 Task: Look for space in Sebes, Romania from 7th July, 2023 to 14th July, 2023 for 1 adult in price range Rs.6000 to Rs.14000. Place can be shared room with 1  bedroom having 1 bed and 1 bathroom. Property type can be house, flat, guest house, hotel. Booking option can be shelf check-in. Required host language is English.
Action: Key pressed <Key.shift>Sebes,<Key.space>
Screenshot: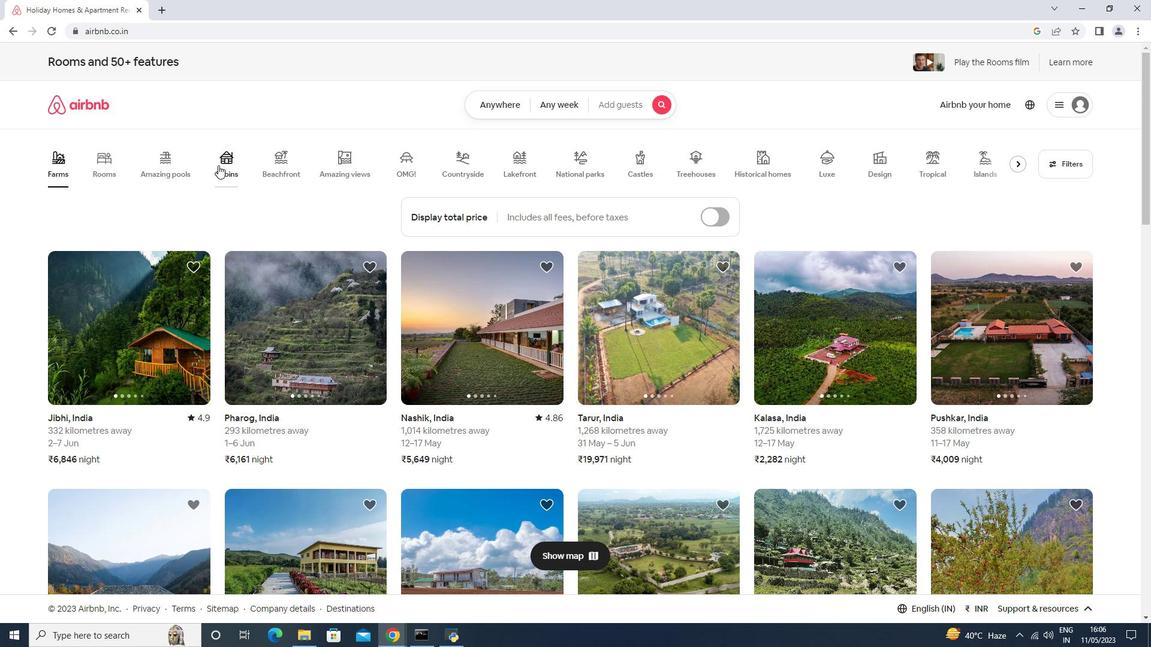 
Action: Mouse moved to (510, 63)
Screenshot: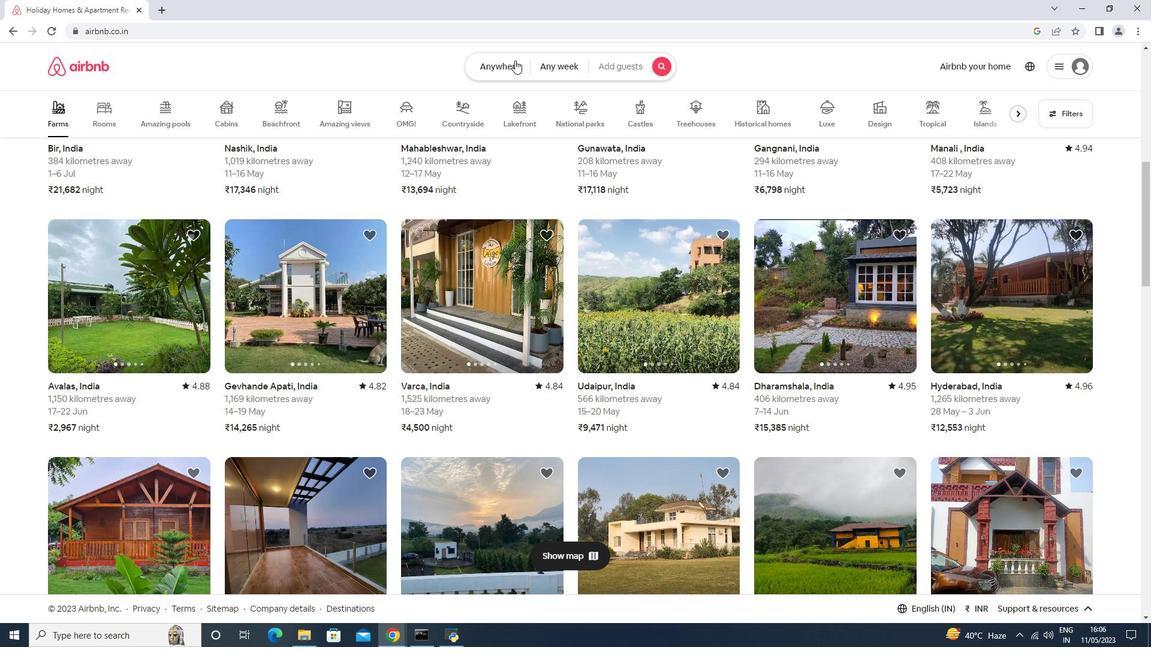 
Action: Mouse pressed left at (510, 63)
Screenshot: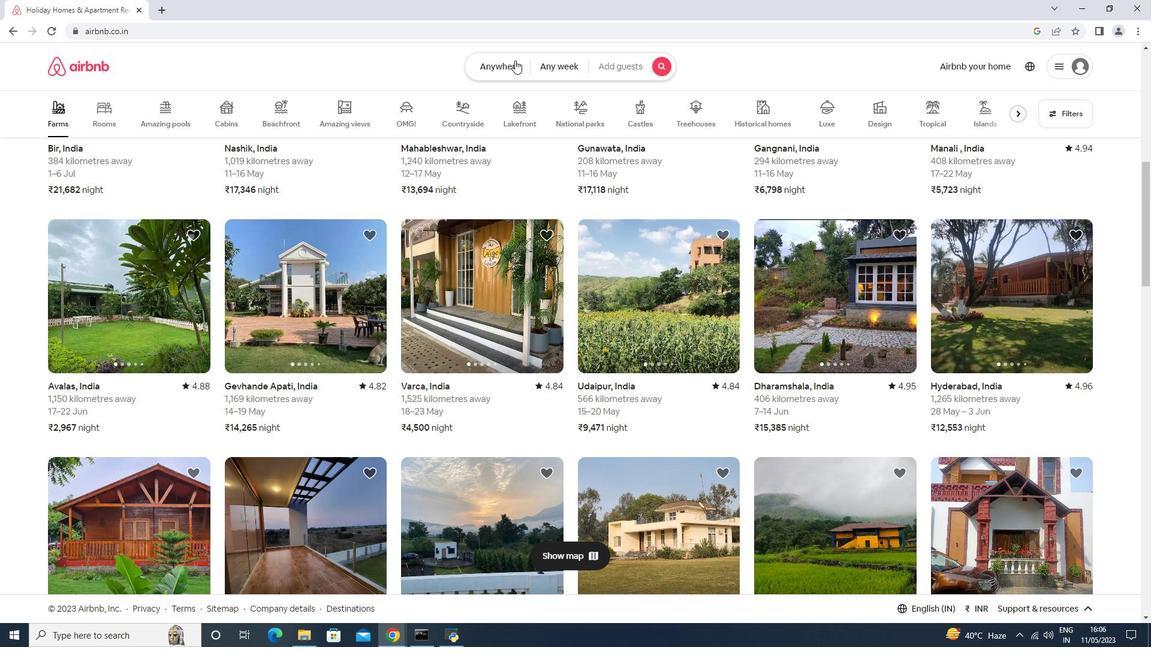 
Action: Mouse moved to (448, 121)
Screenshot: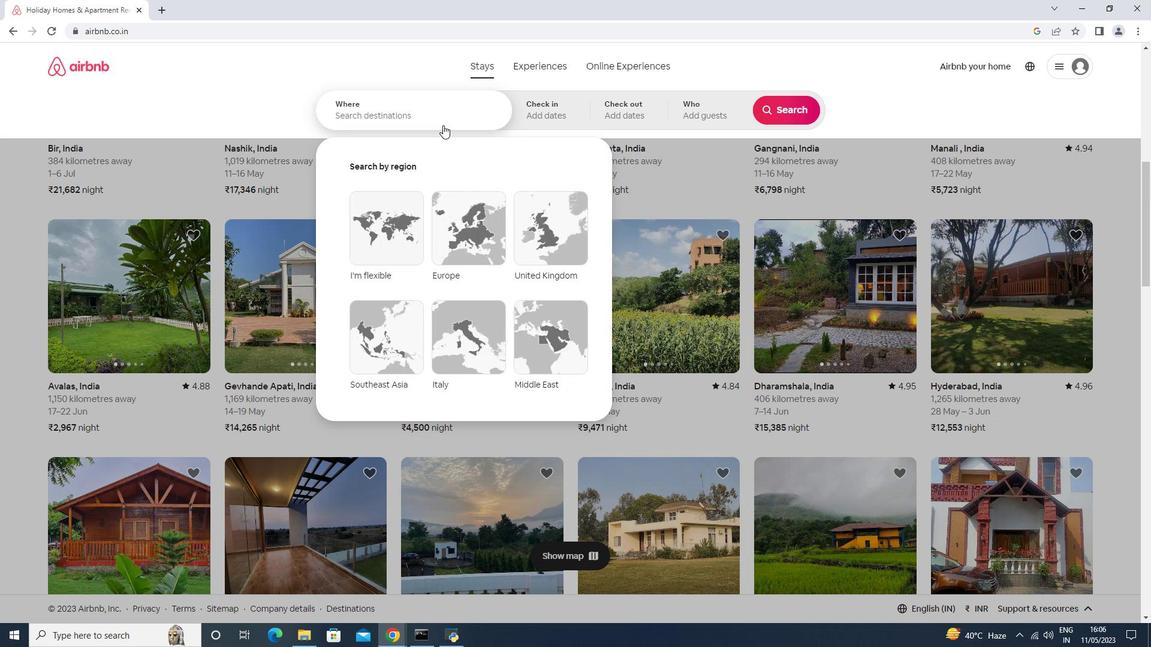 
Action: Key pressed <Key.shift>Sebes,<Key.space><Key.shift>Romania<Key.enter>
Screenshot: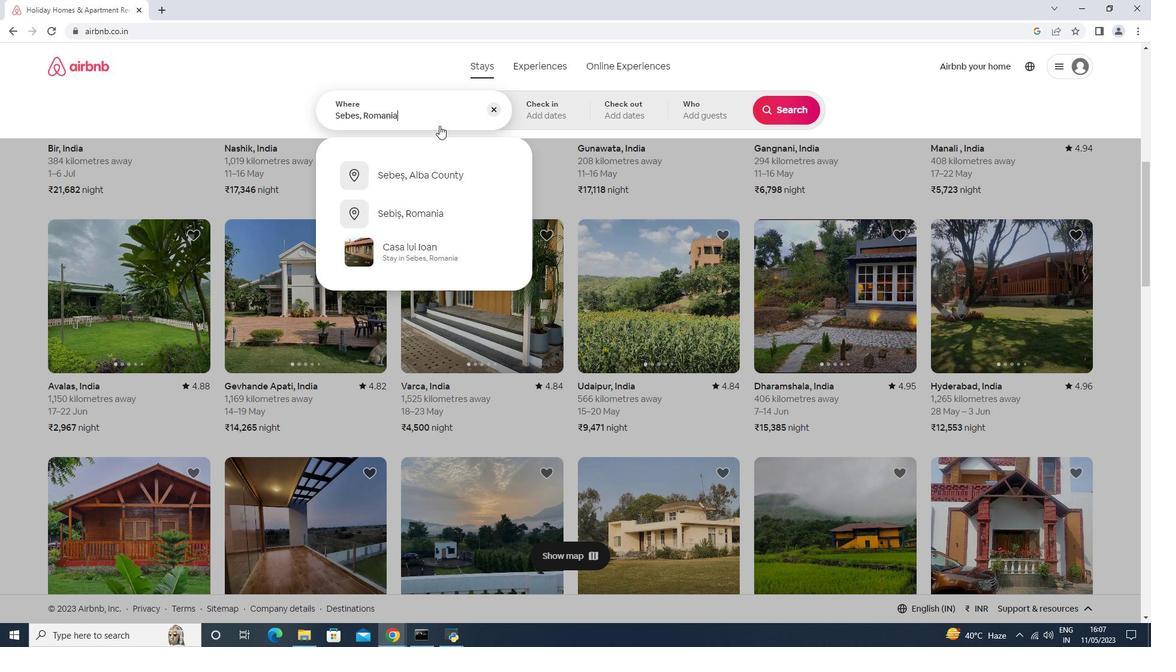 
Action: Mouse moved to (787, 206)
Screenshot: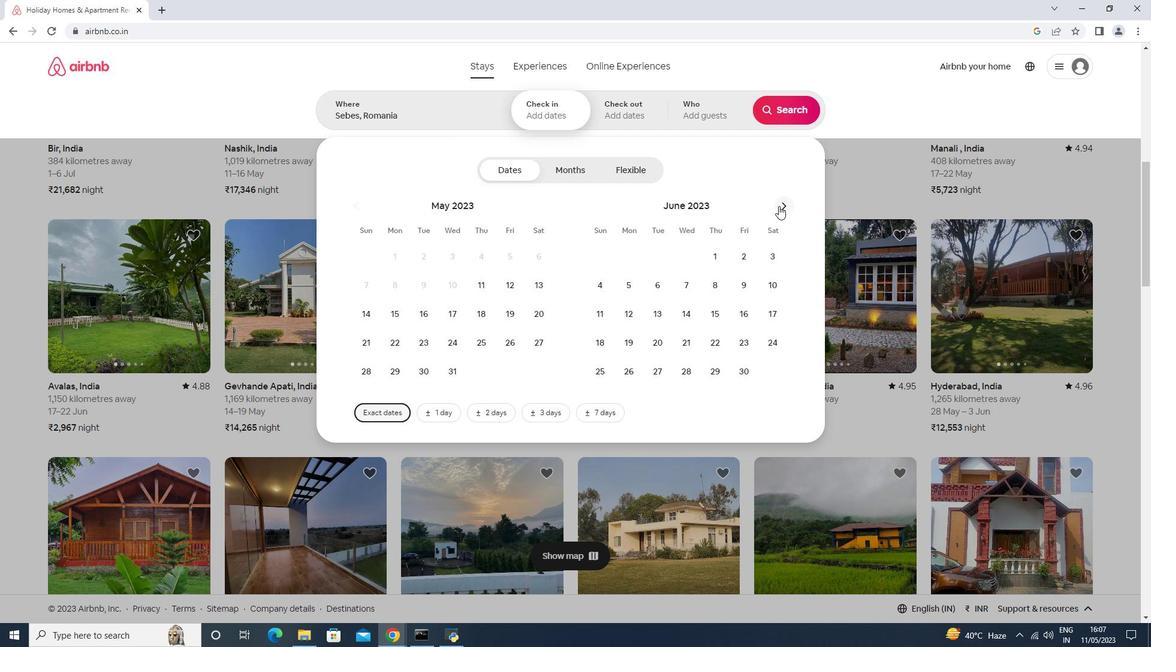 
Action: Mouse pressed left at (787, 206)
Screenshot: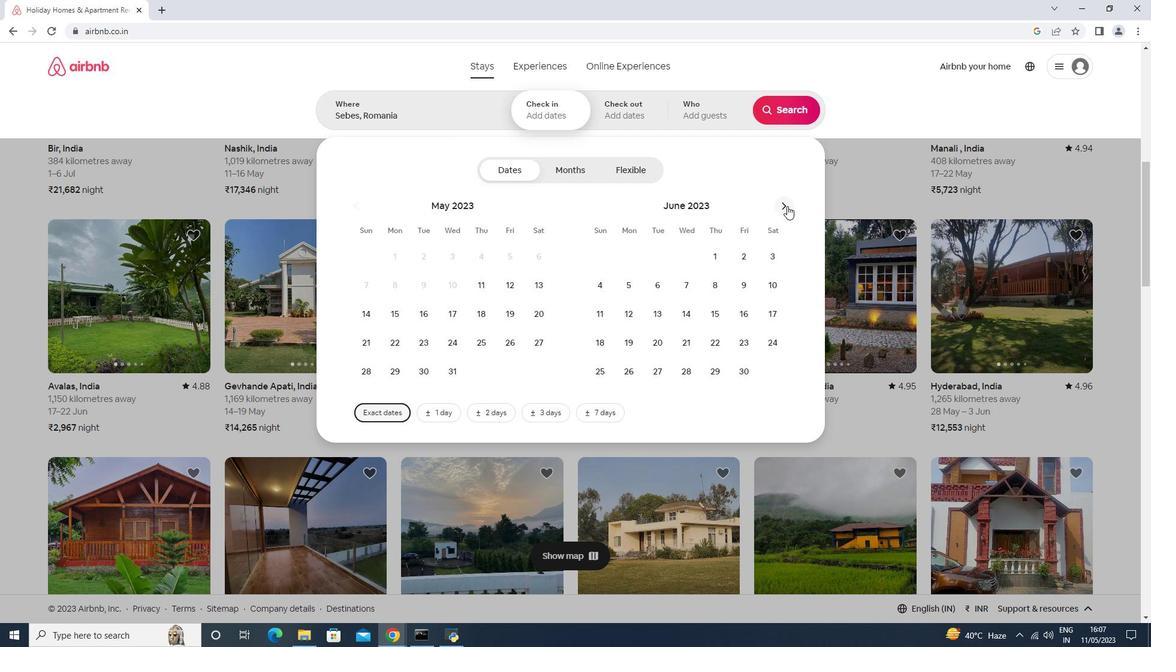 
Action: Mouse moved to (750, 293)
Screenshot: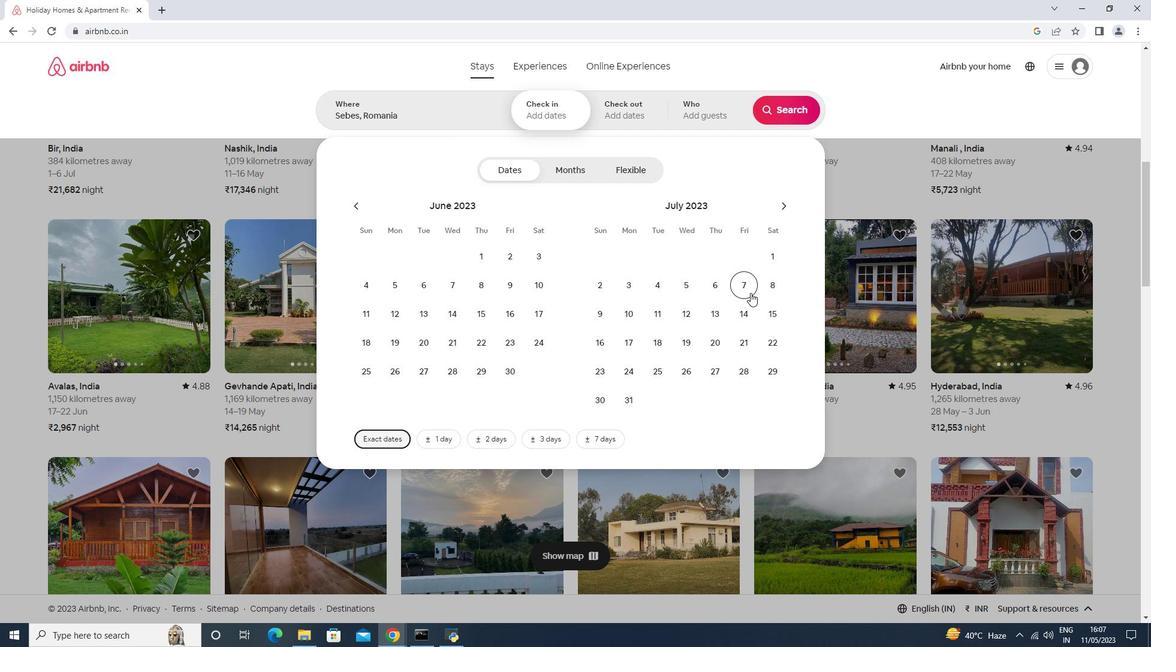 
Action: Mouse pressed left at (750, 293)
Screenshot: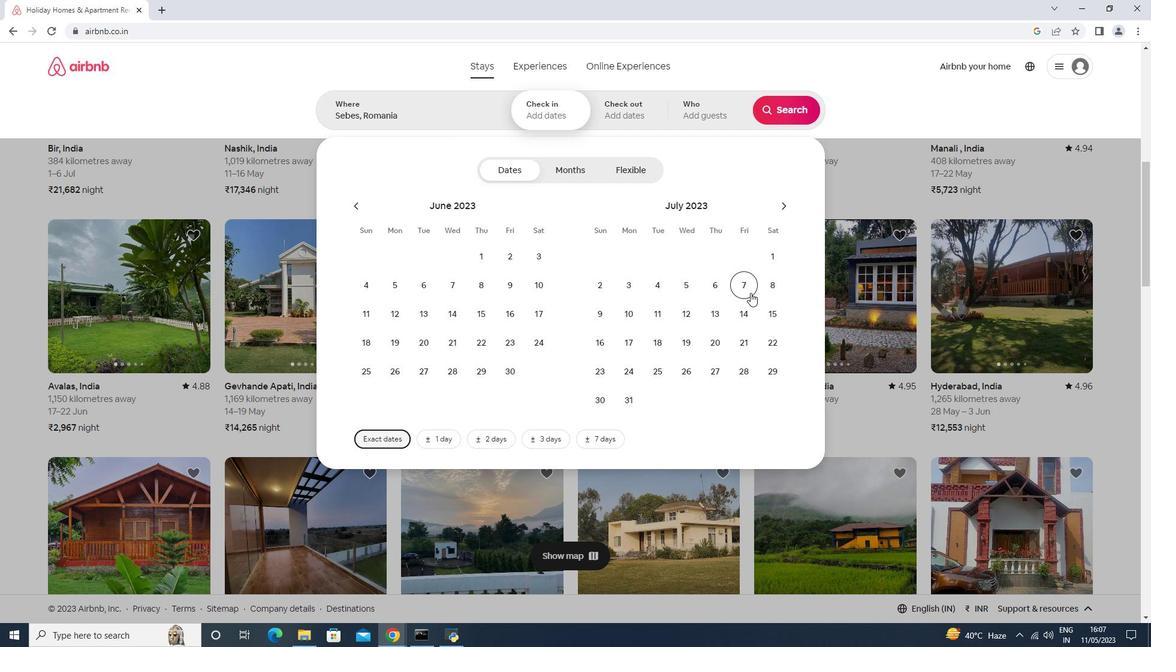 
Action: Mouse moved to (742, 289)
Screenshot: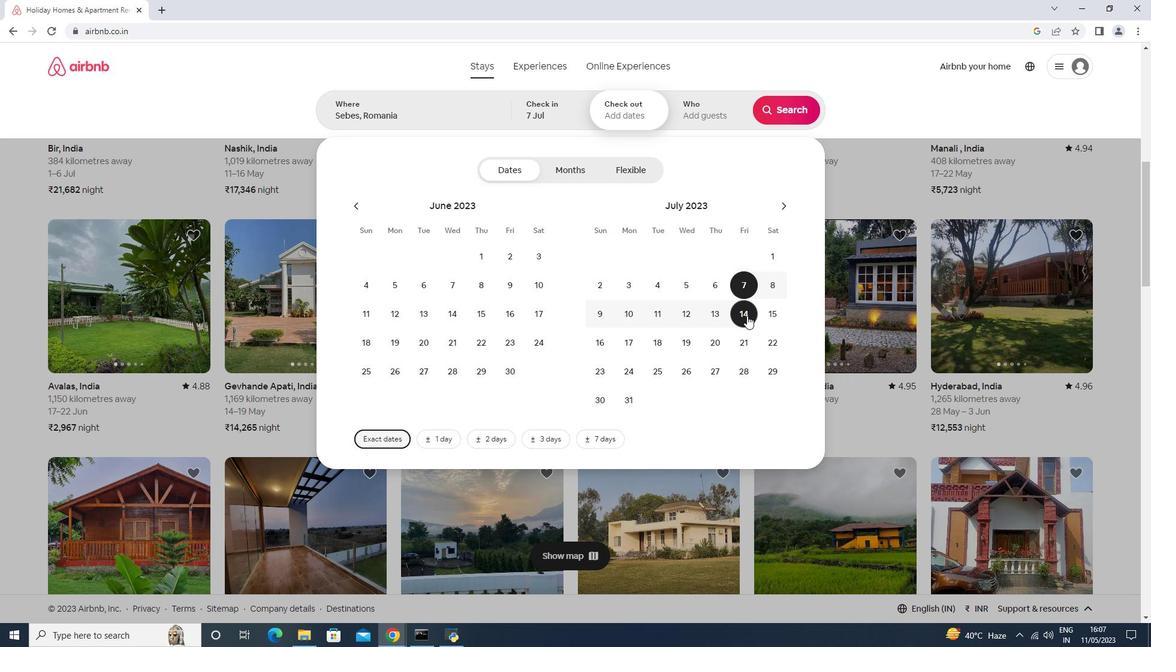 
Action: Mouse pressed left at (745, 316)
Screenshot: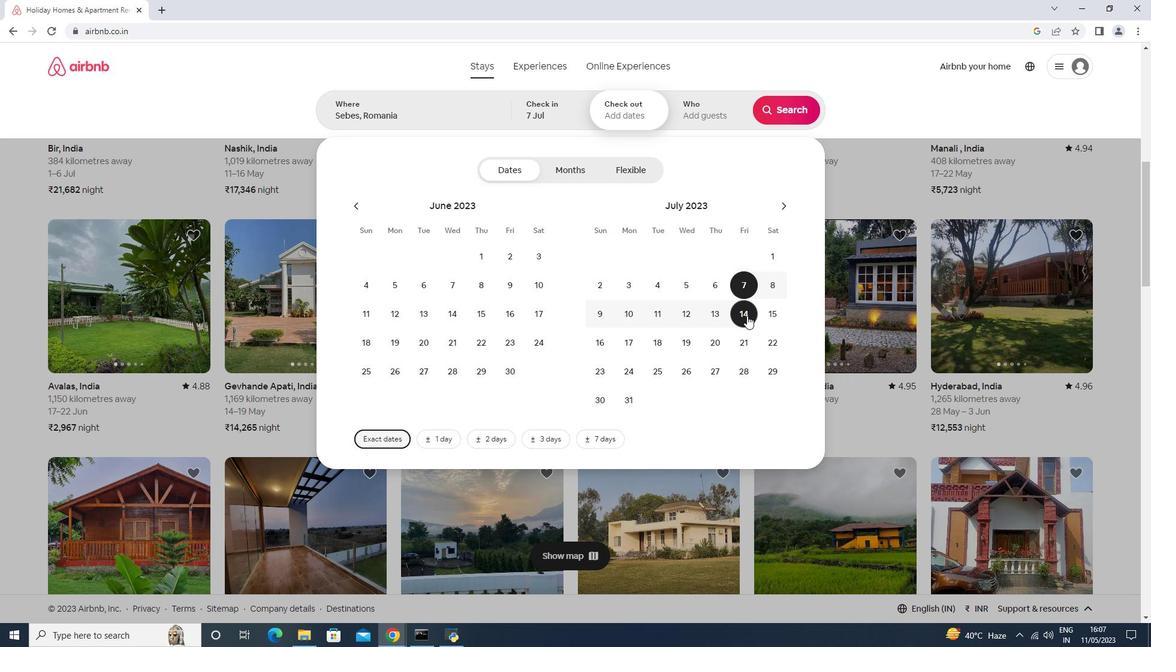 
Action: Mouse moved to (715, 107)
Screenshot: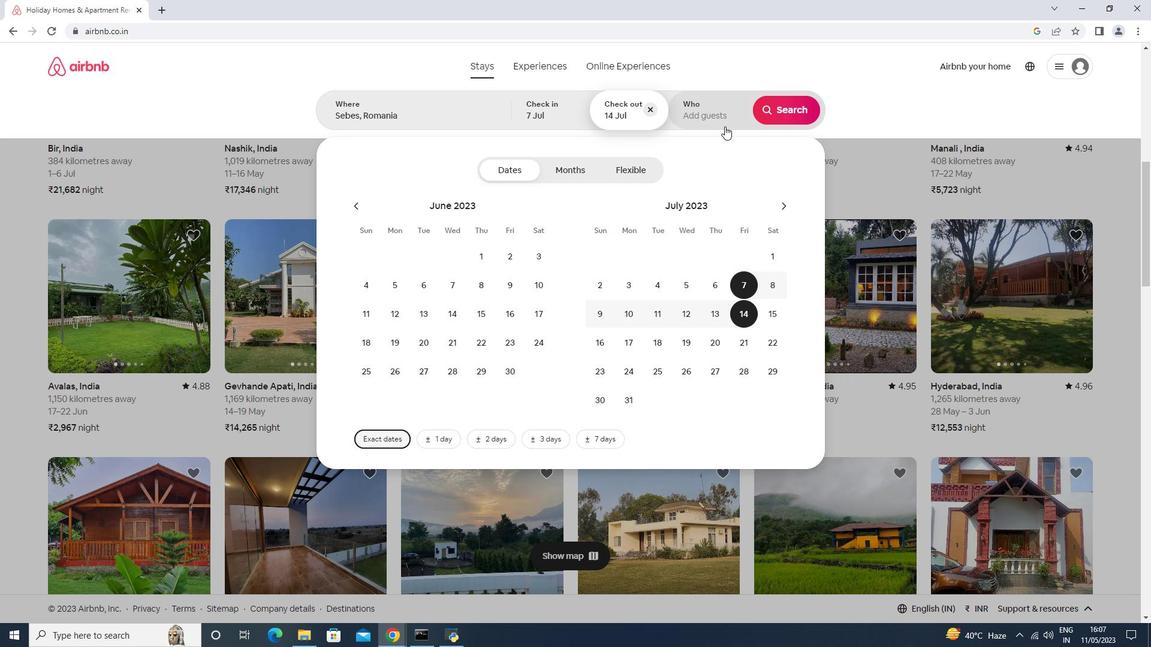 
Action: Mouse pressed left at (715, 107)
Screenshot: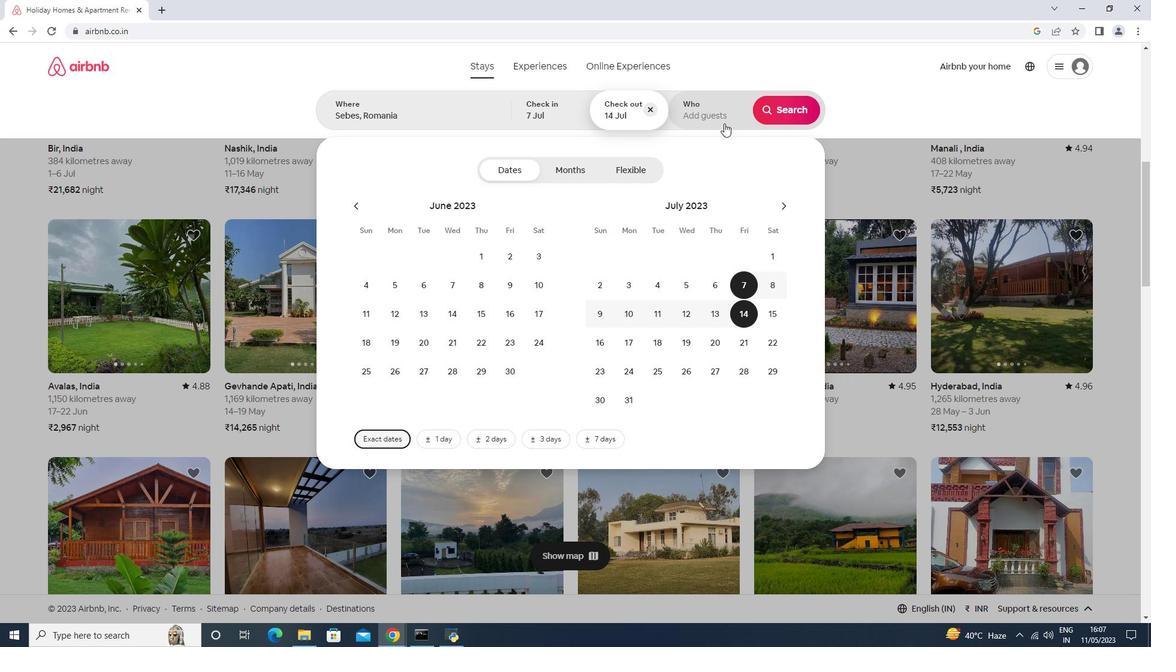 
Action: Mouse moved to (796, 179)
Screenshot: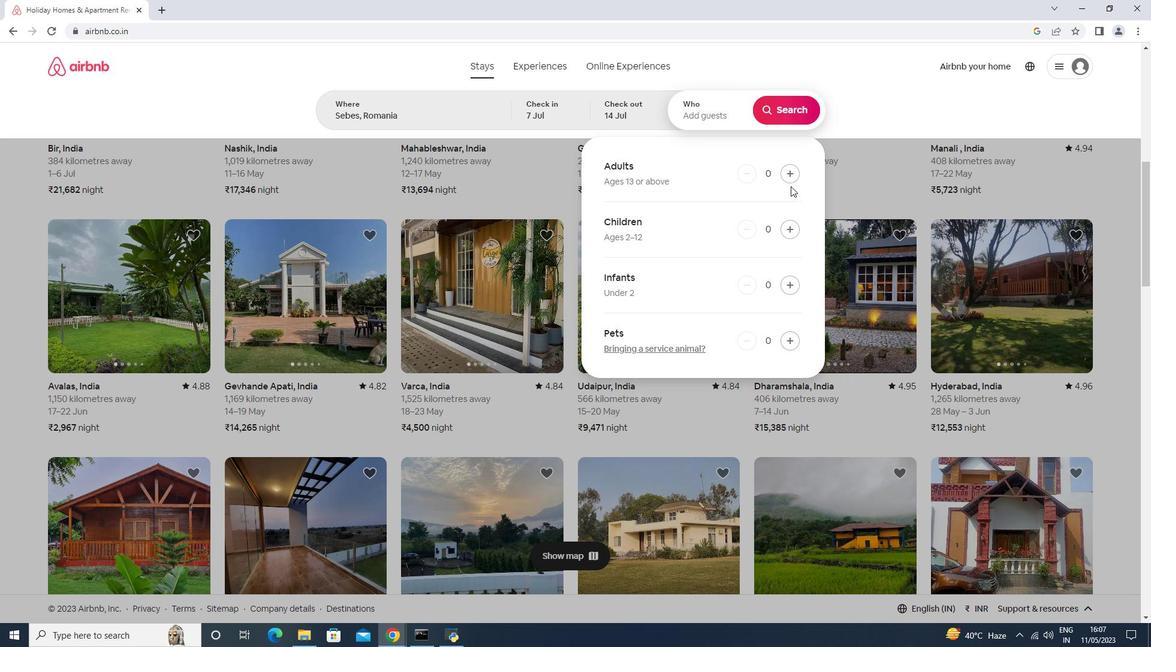 
Action: Mouse pressed left at (796, 179)
Screenshot: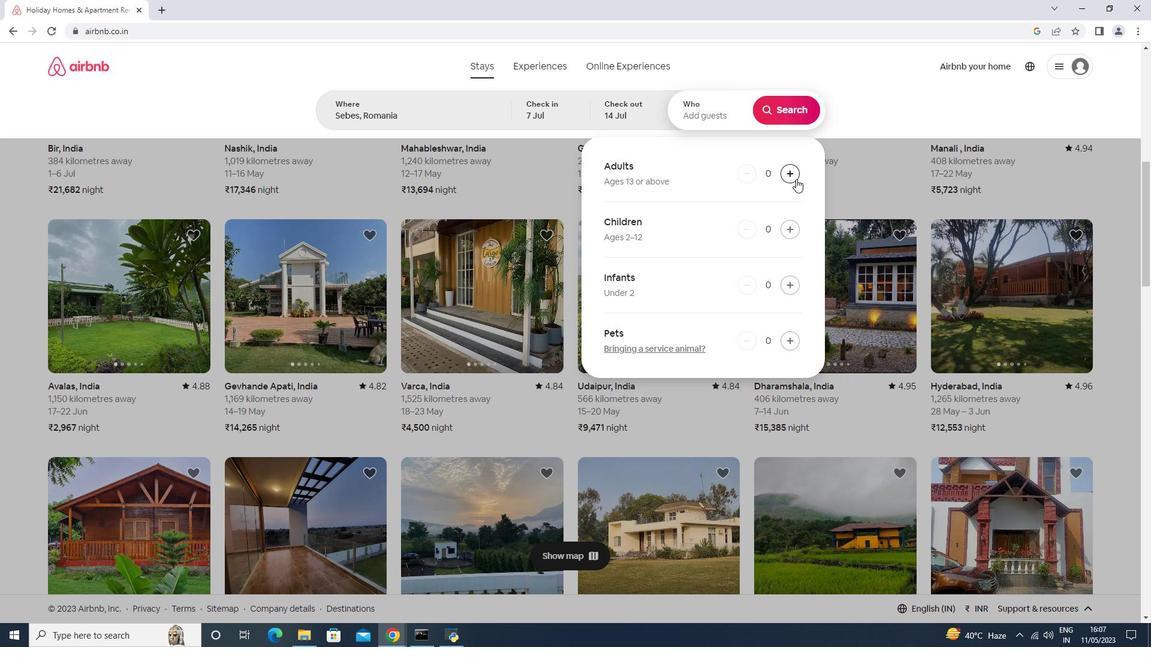 
Action: Mouse moved to (792, 100)
Screenshot: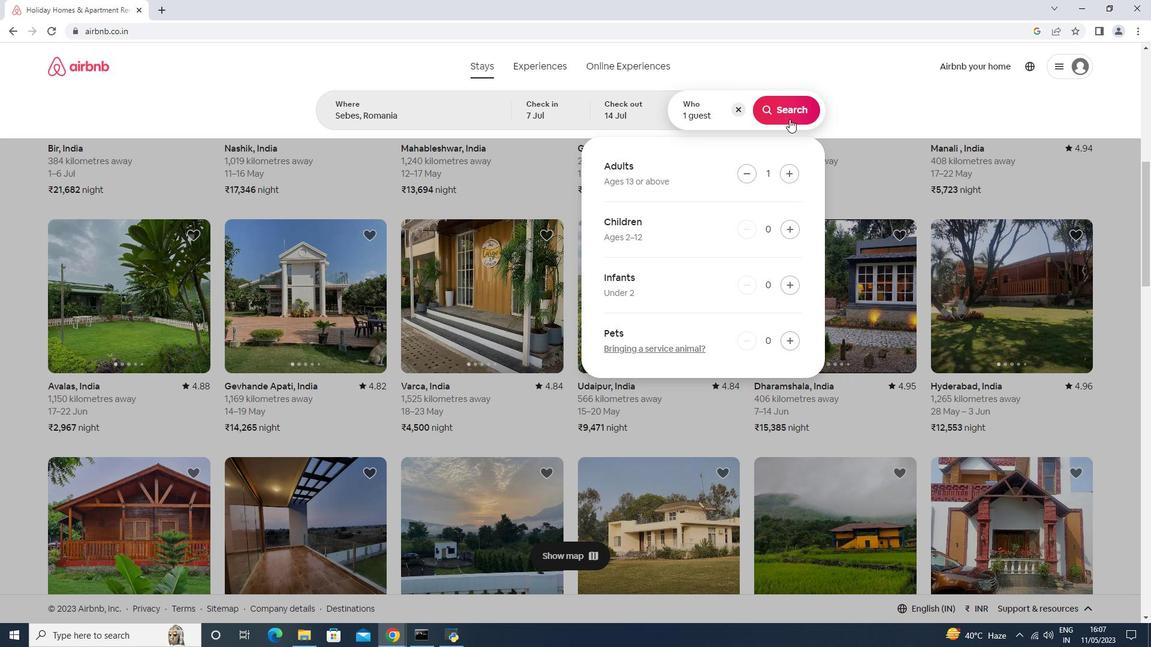 
Action: Mouse pressed left at (792, 100)
Screenshot: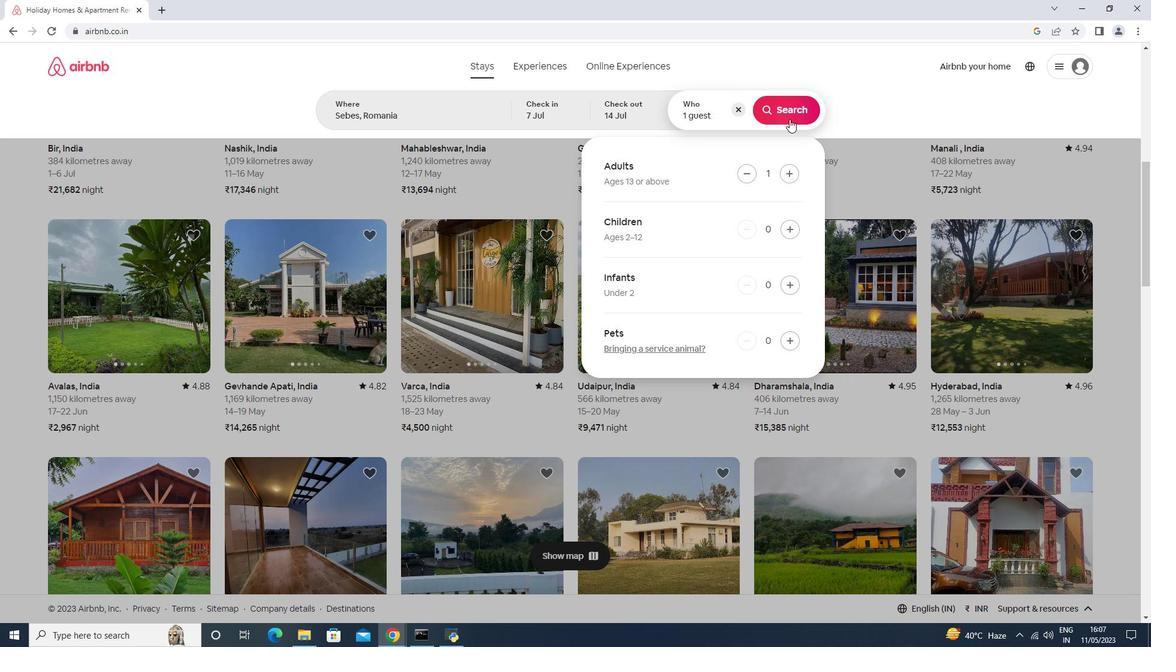
Action: Mouse moved to (1093, 116)
Screenshot: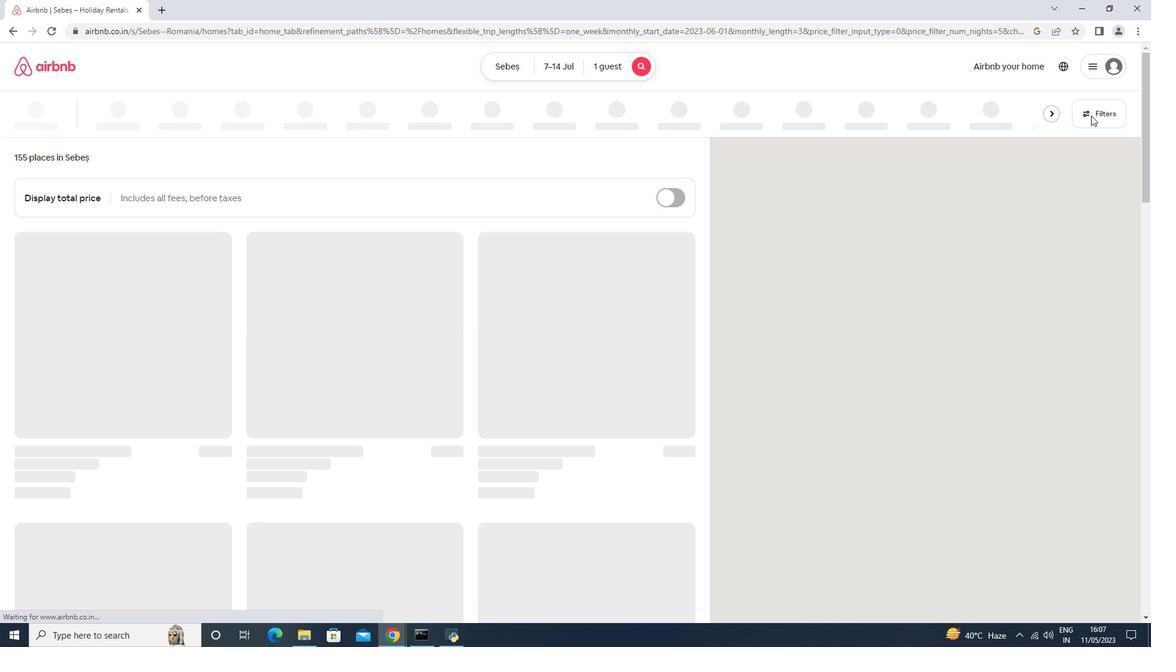 
Action: Mouse pressed left at (1093, 116)
Screenshot: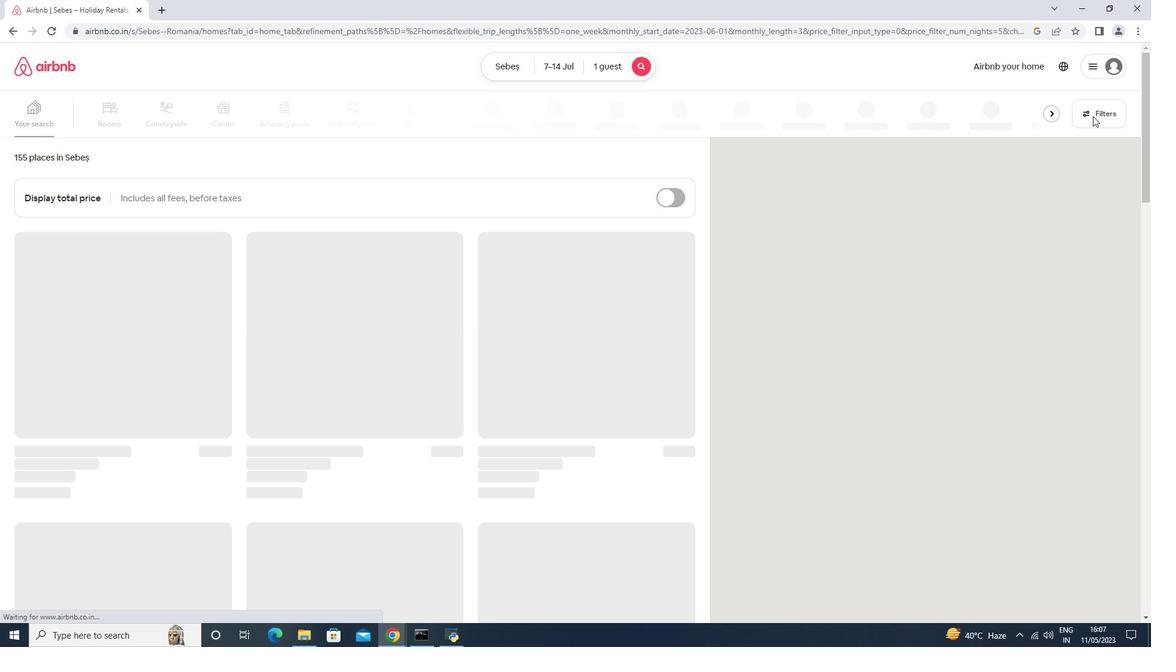 
Action: Mouse moved to (523, 413)
Screenshot: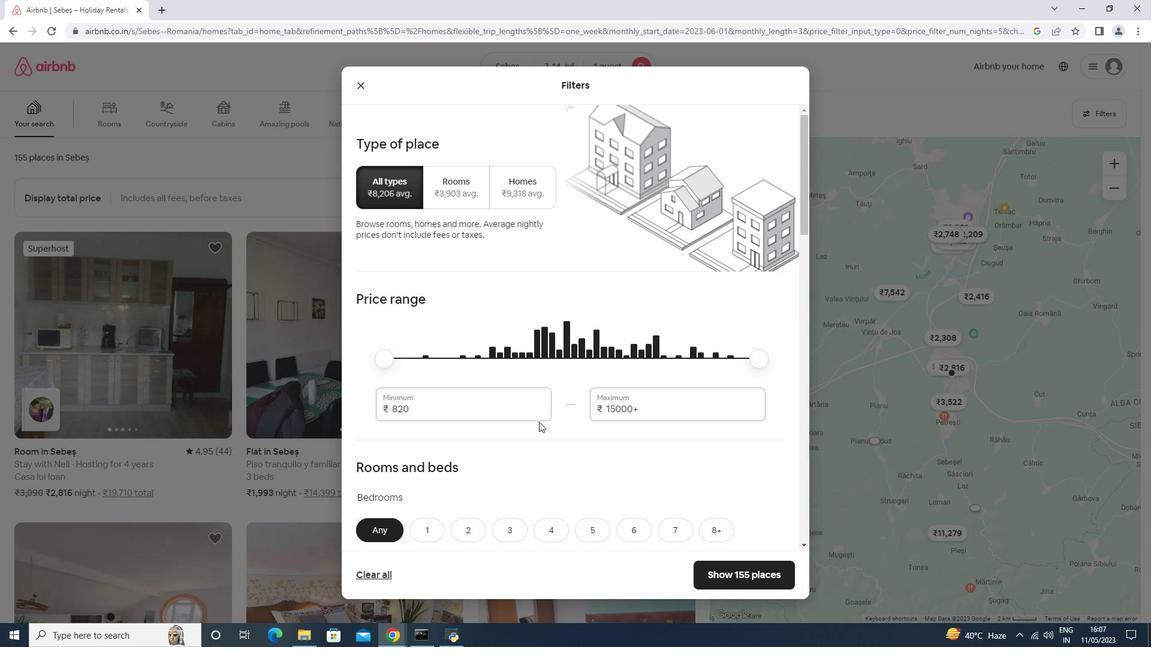 
Action: Mouse pressed left at (523, 413)
Screenshot: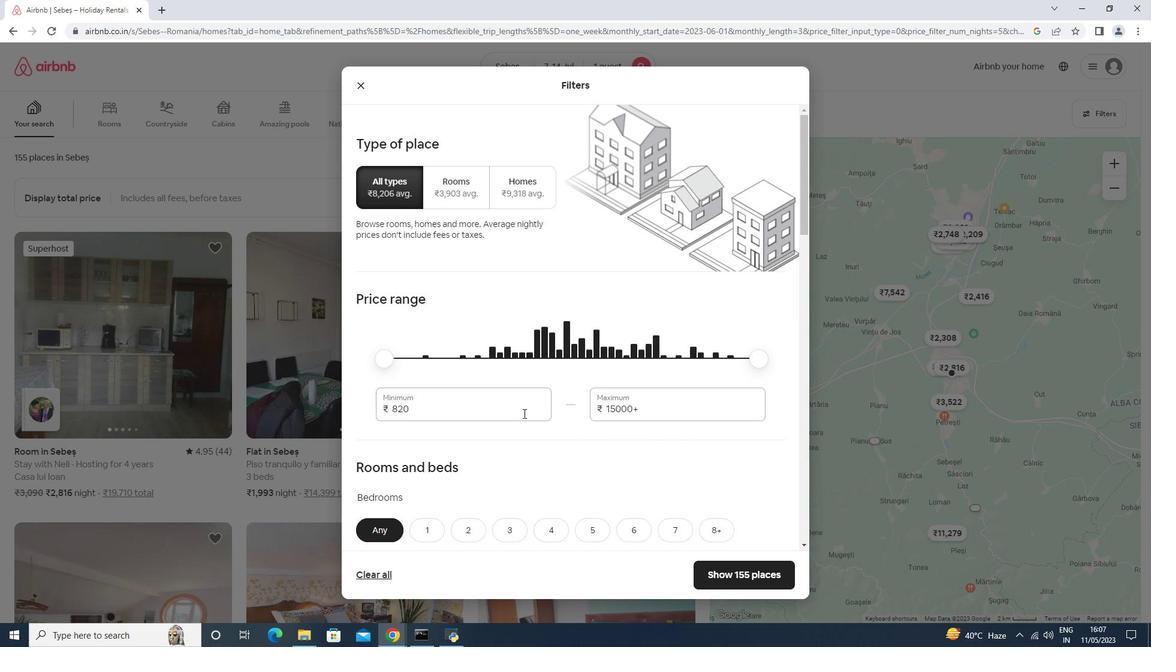 
Action: Mouse pressed left at (523, 413)
Screenshot: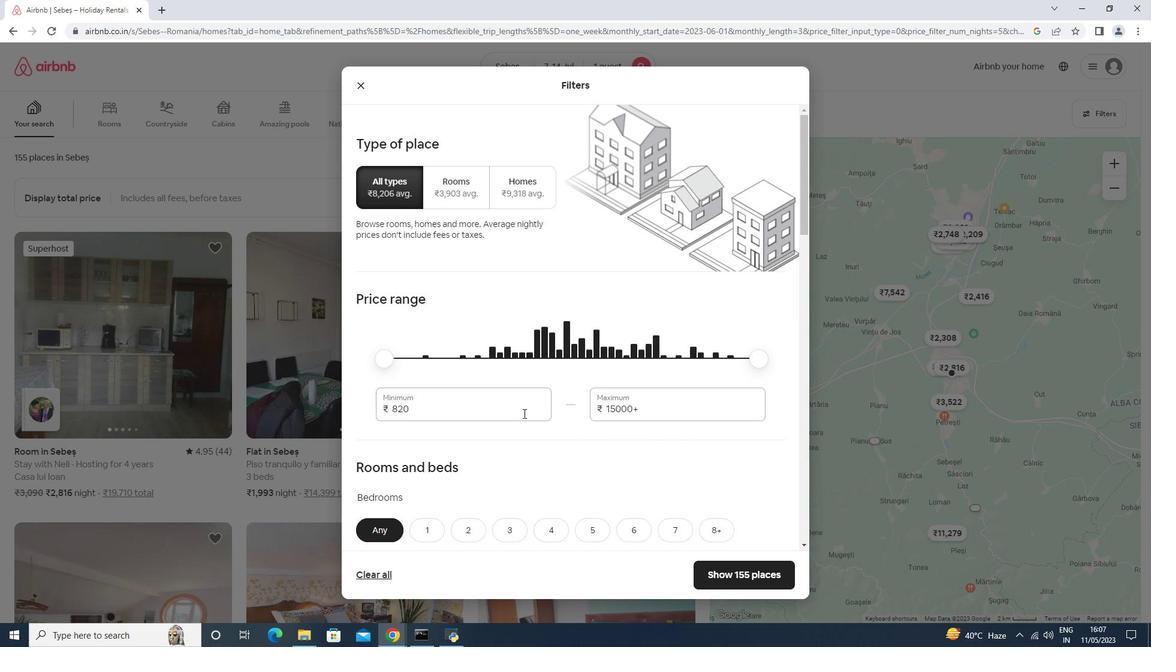 
Action: Mouse moved to (523, 413)
Screenshot: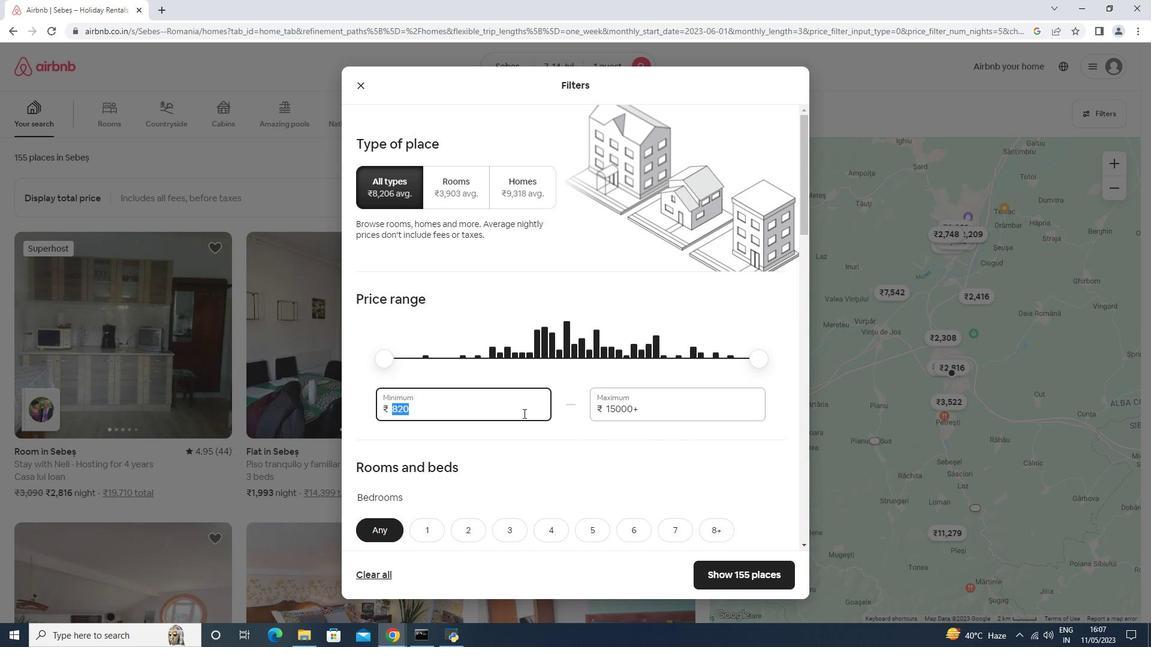 
Action: Key pressed 1<Key.backspace>6000<Key.tab>14000
Screenshot: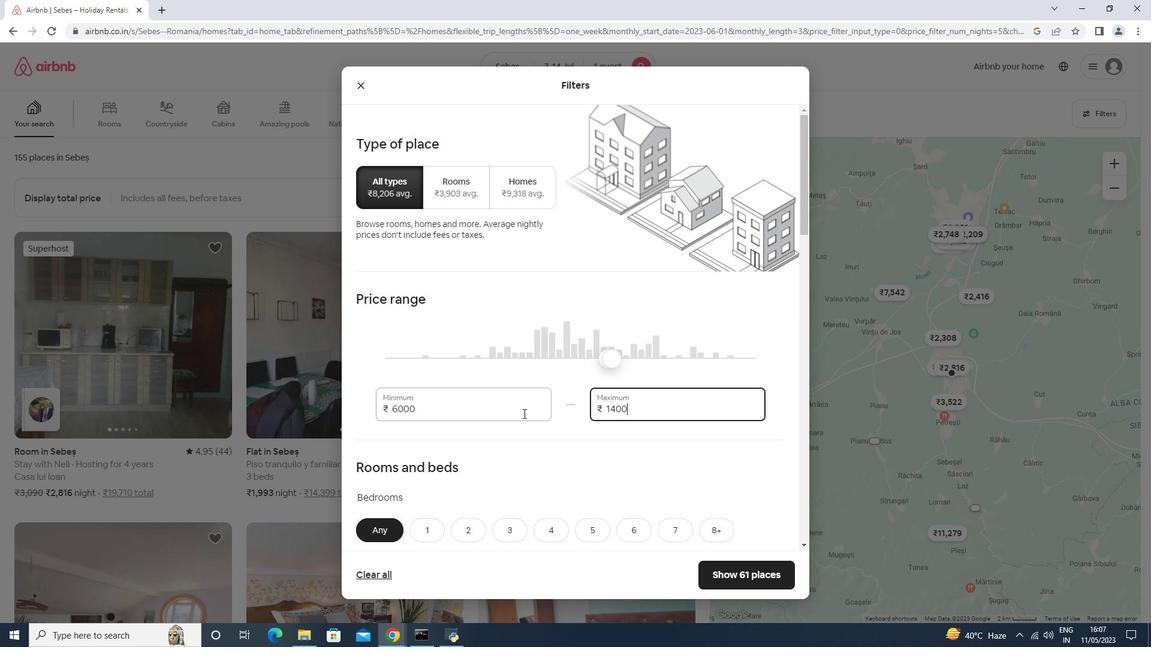 
Action: Mouse moved to (533, 406)
Screenshot: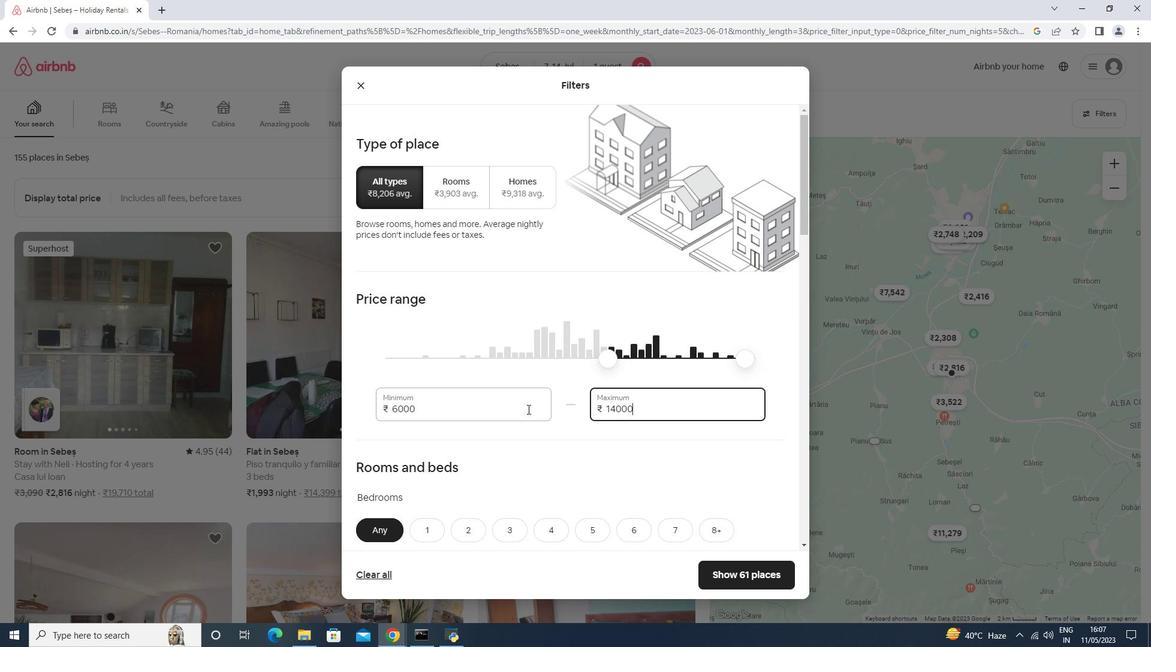 
Action: Mouse scrolled (533, 405) with delta (0, 0)
Screenshot: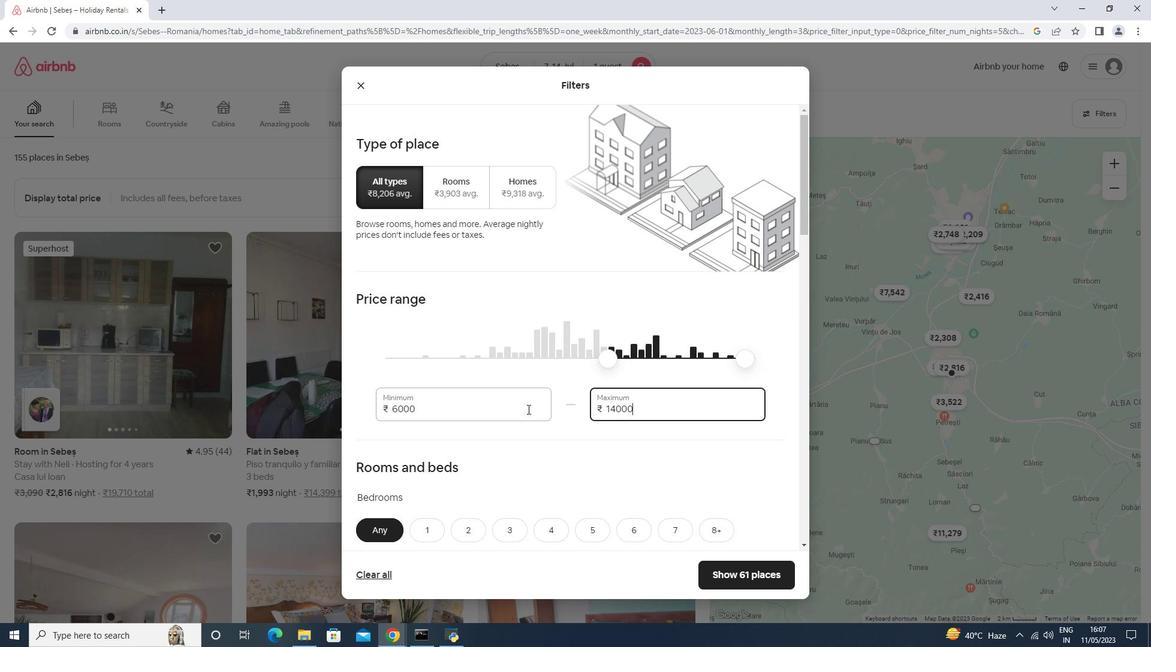 
Action: Mouse scrolled (533, 405) with delta (0, 0)
Screenshot: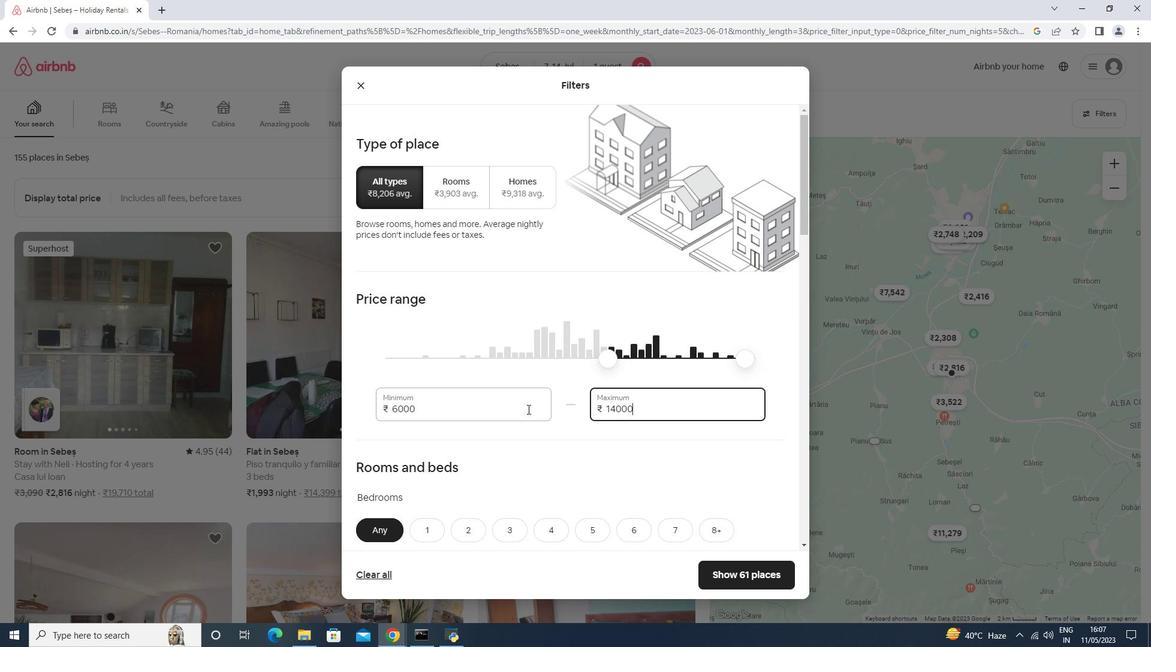 
Action: Mouse scrolled (533, 405) with delta (0, 0)
Screenshot: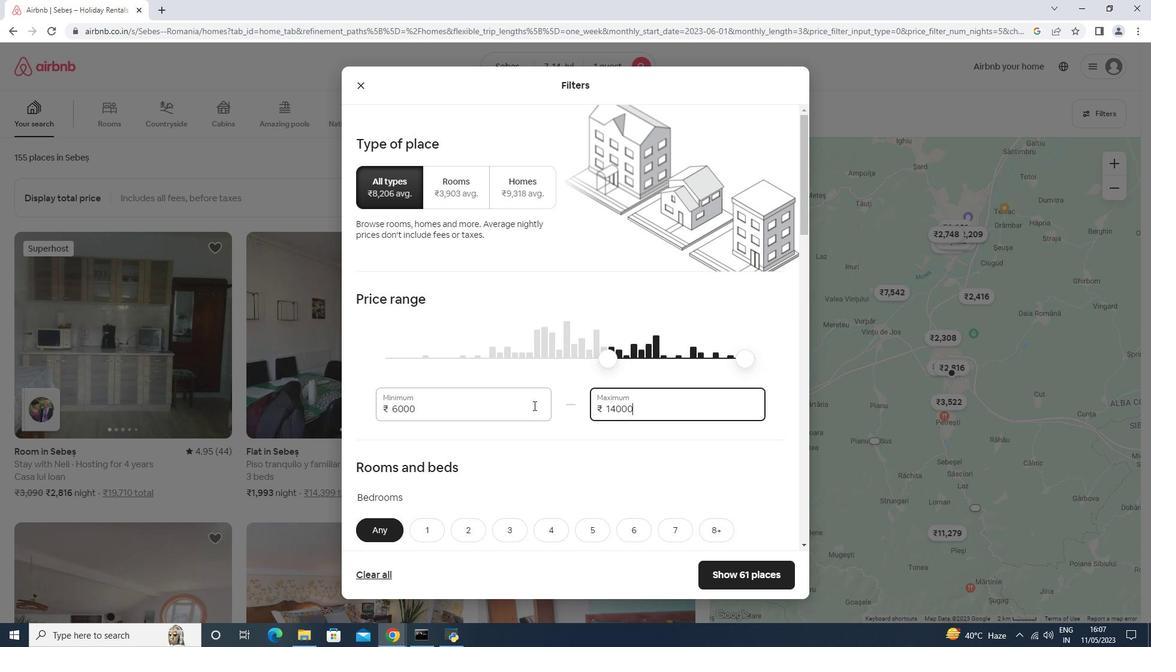 
Action: Mouse scrolled (533, 405) with delta (0, 0)
Screenshot: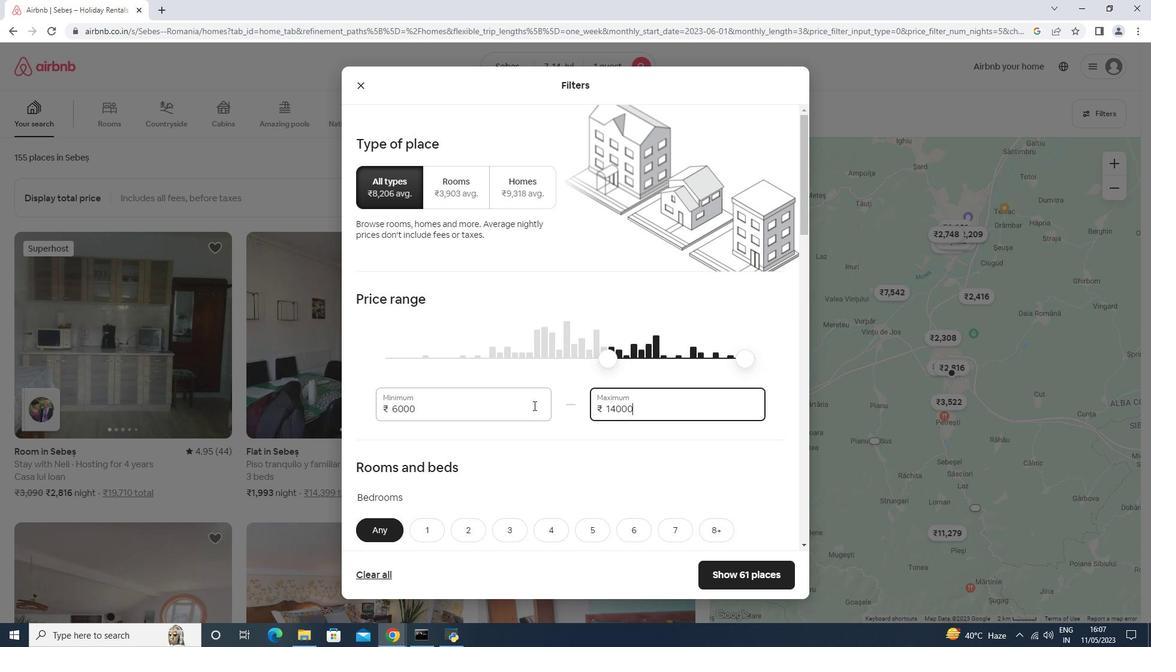 
Action: Mouse scrolled (533, 405) with delta (0, 0)
Screenshot: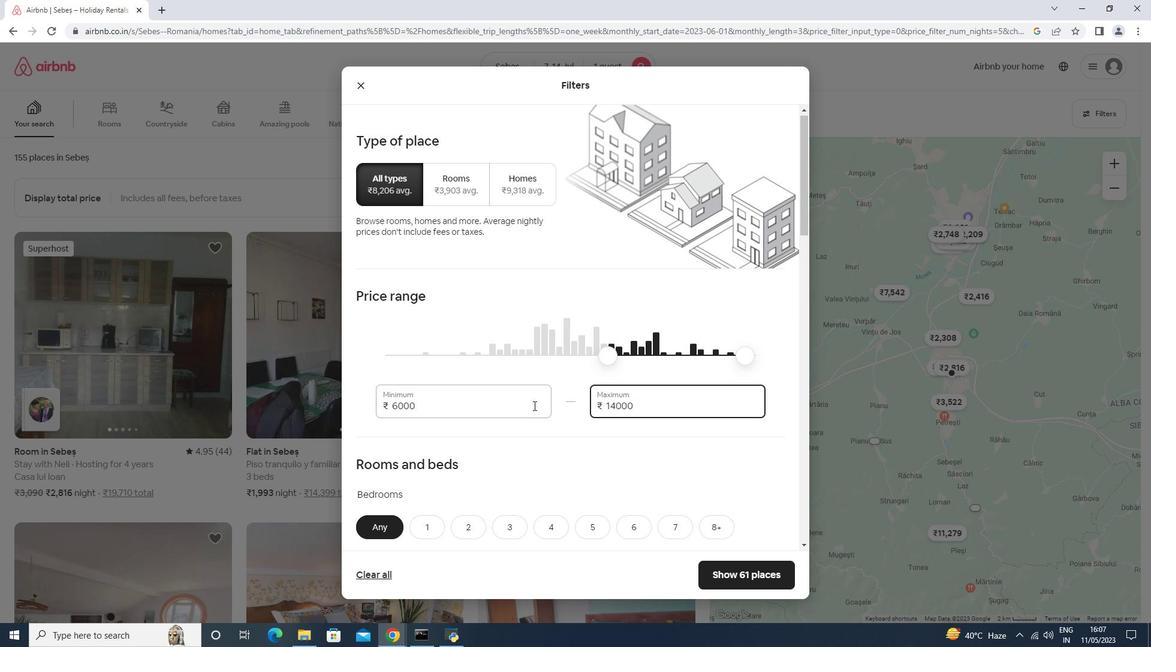 
Action: Mouse scrolled (533, 405) with delta (0, 0)
Screenshot: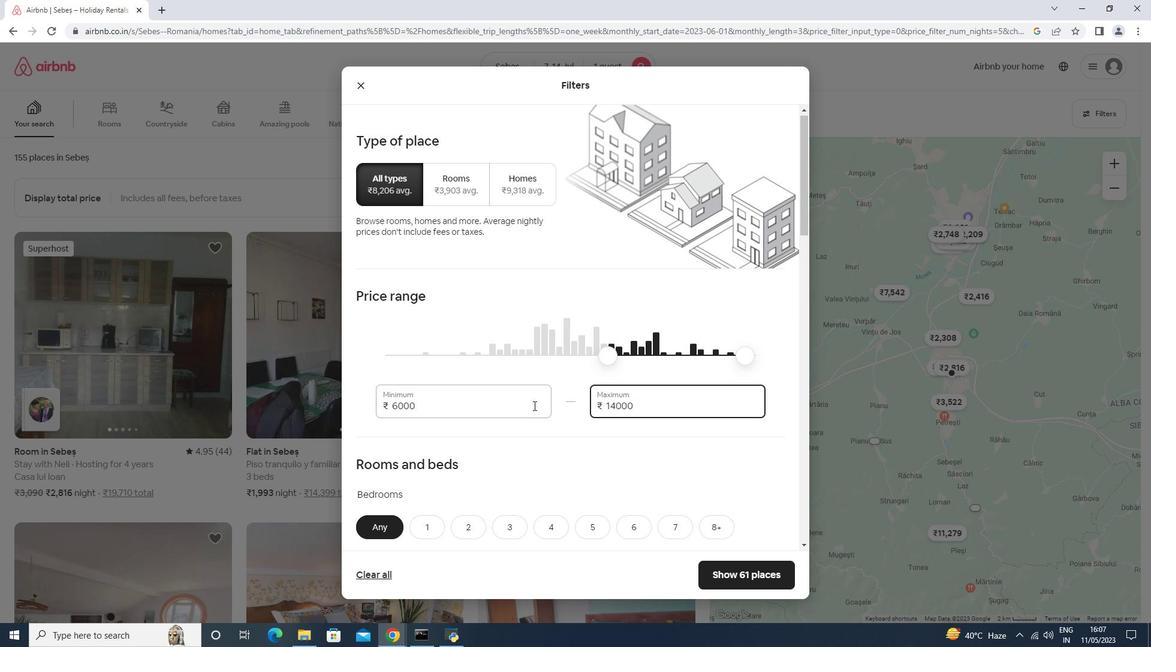 
Action: Mouse moved to (694, 412)
Screenshot: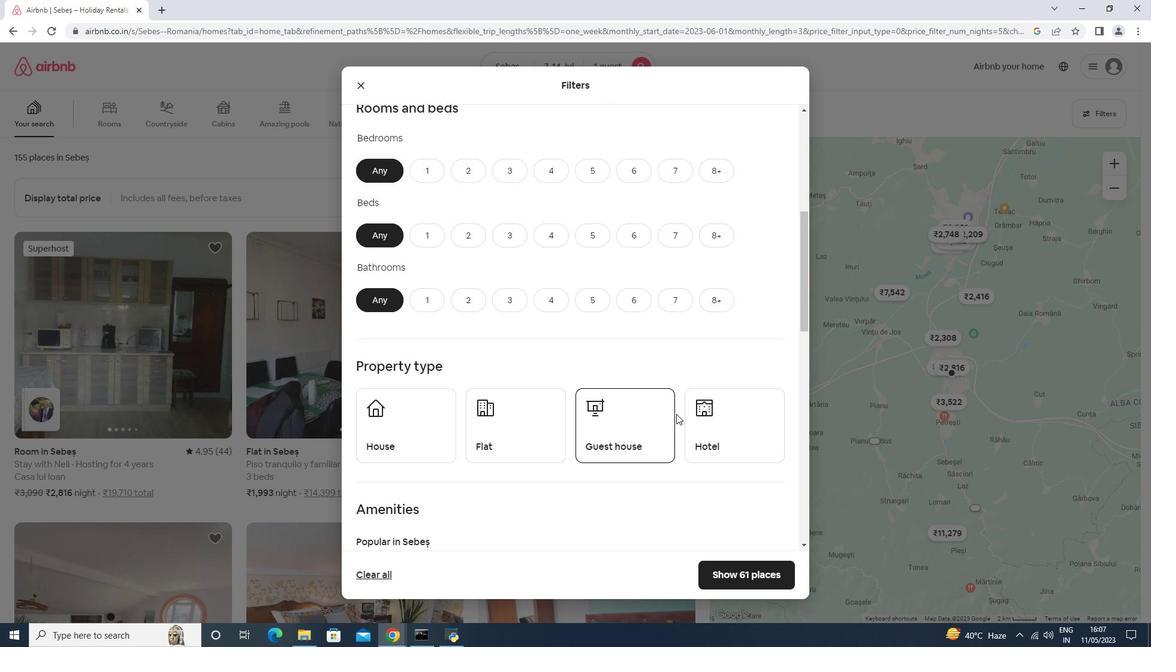 
Action: Mouse pressed left at (694, 412)
Screenshot: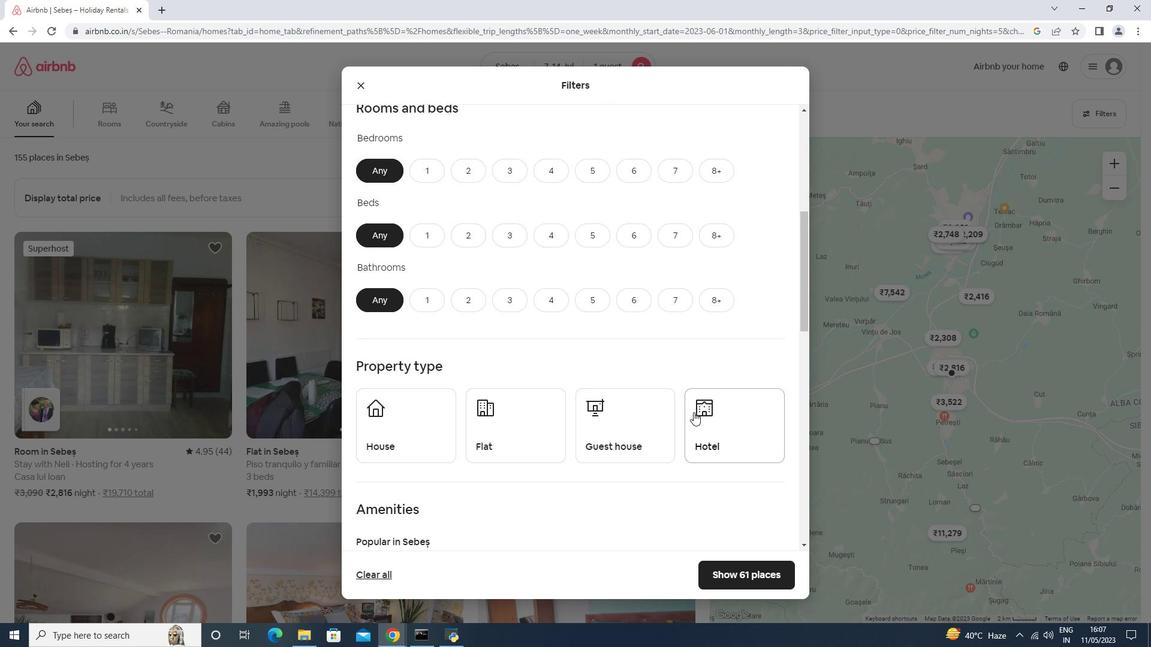 
Action: Mouse moved to (616, 445)
Screenshot: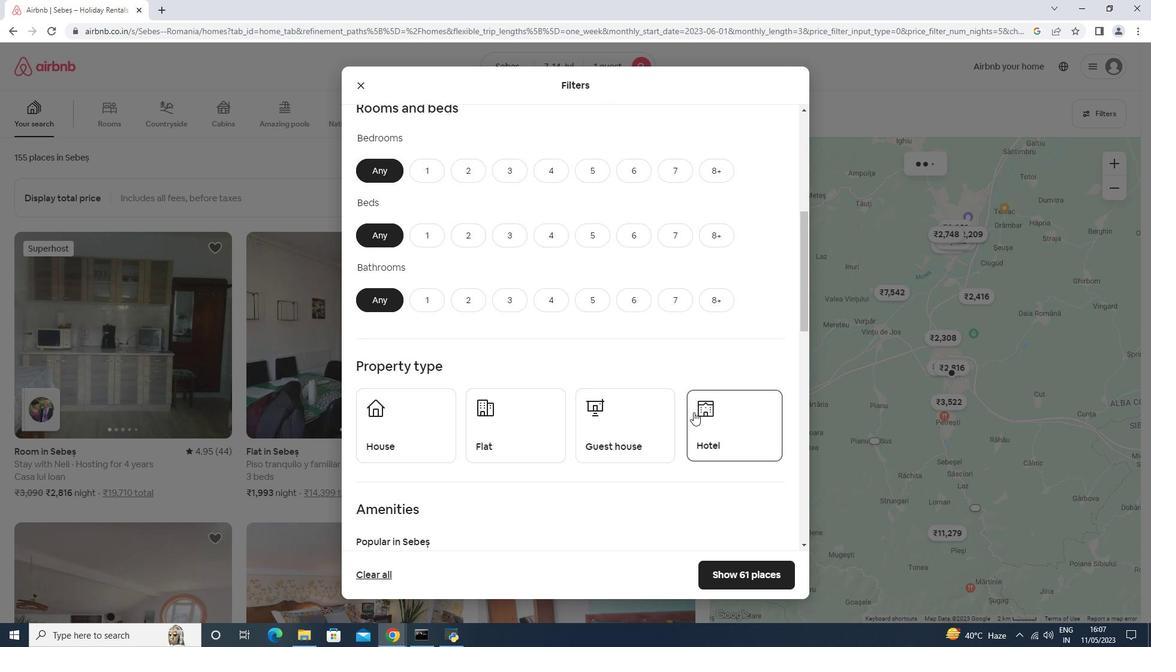 
Action: Mouse pressed left at (616, 445)
Screenshot: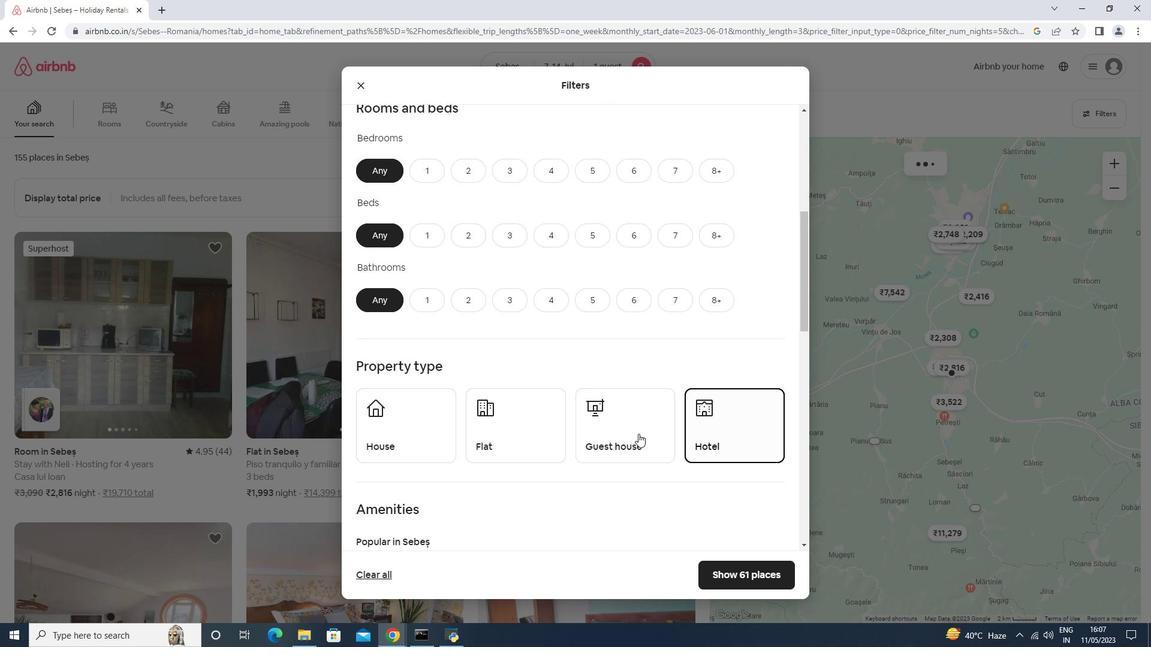 
Action: Mouse moved to (535, 448)
Screenshot: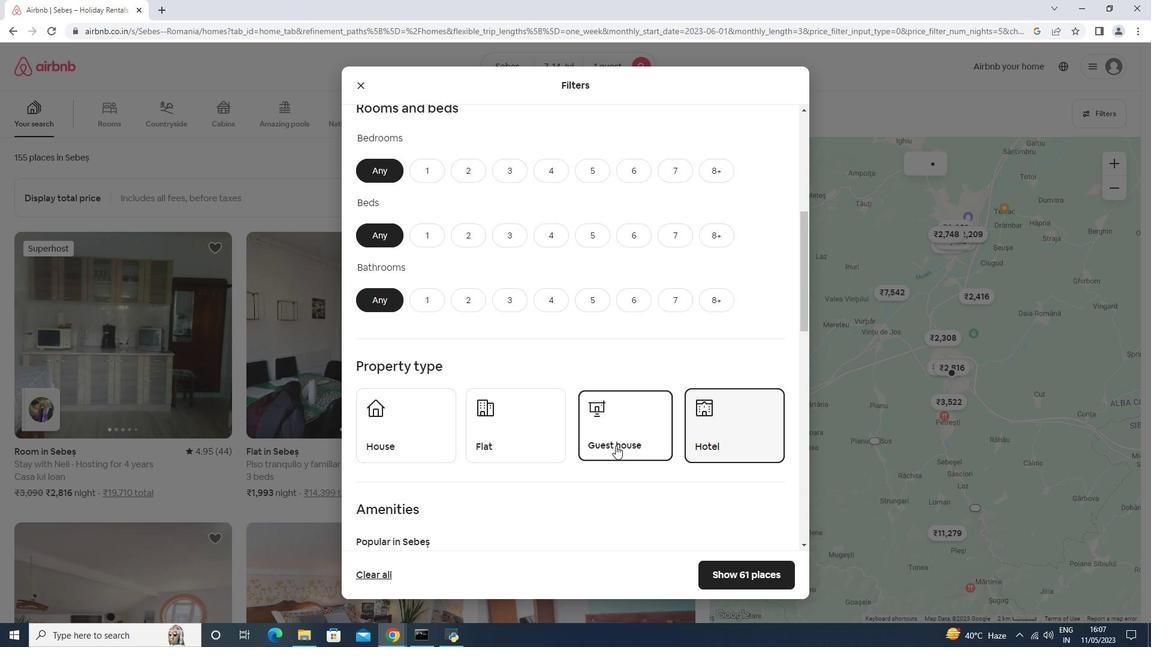 
Action: Mouse pressed left at (535, 448)
Screenshot: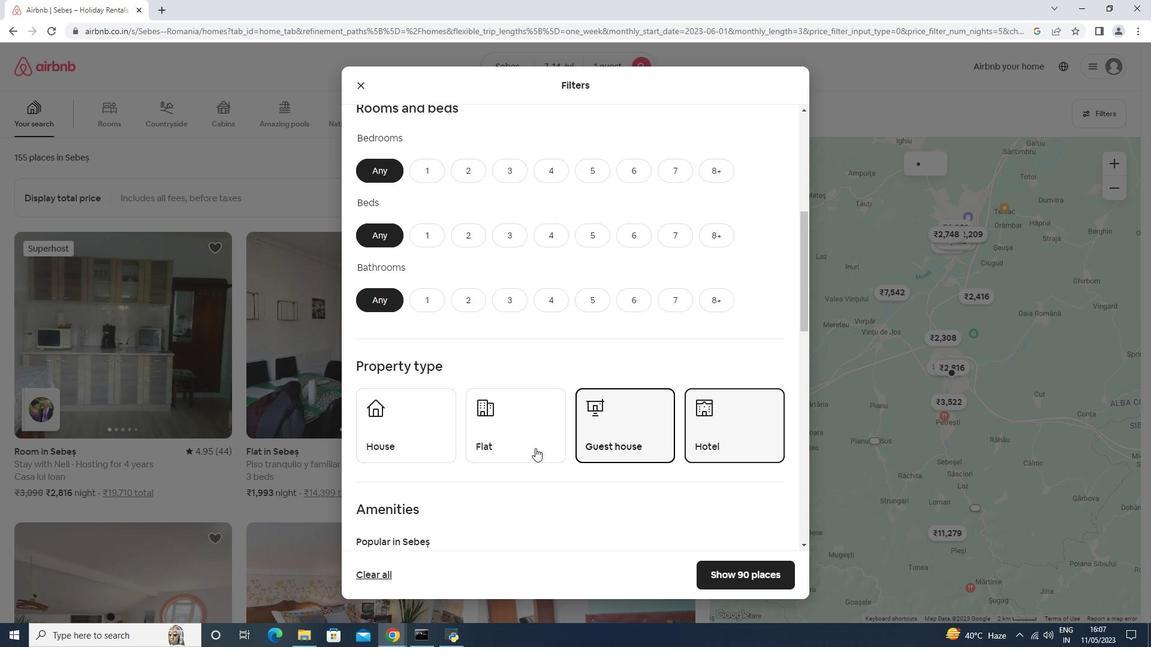 
Action: Mouse moved to (445, 439)
Screenshot: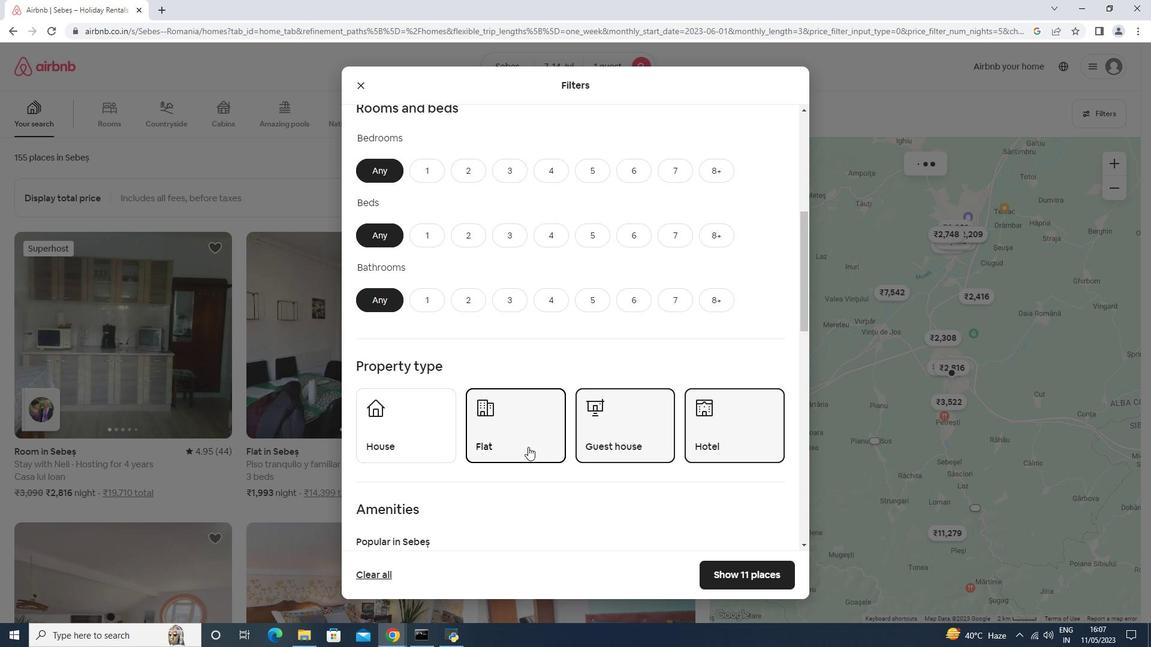 
Action: Mouse pressed left at (445, 439)
Screenshot: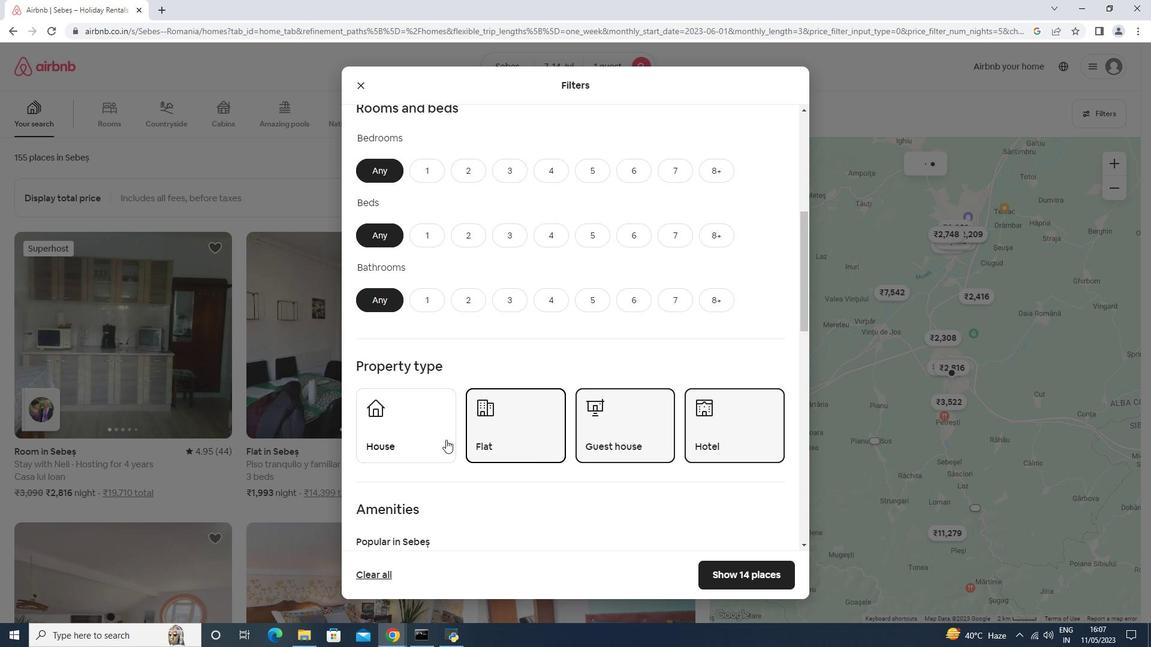 
Action: Mouse moved to (445, 437)
Screenshot: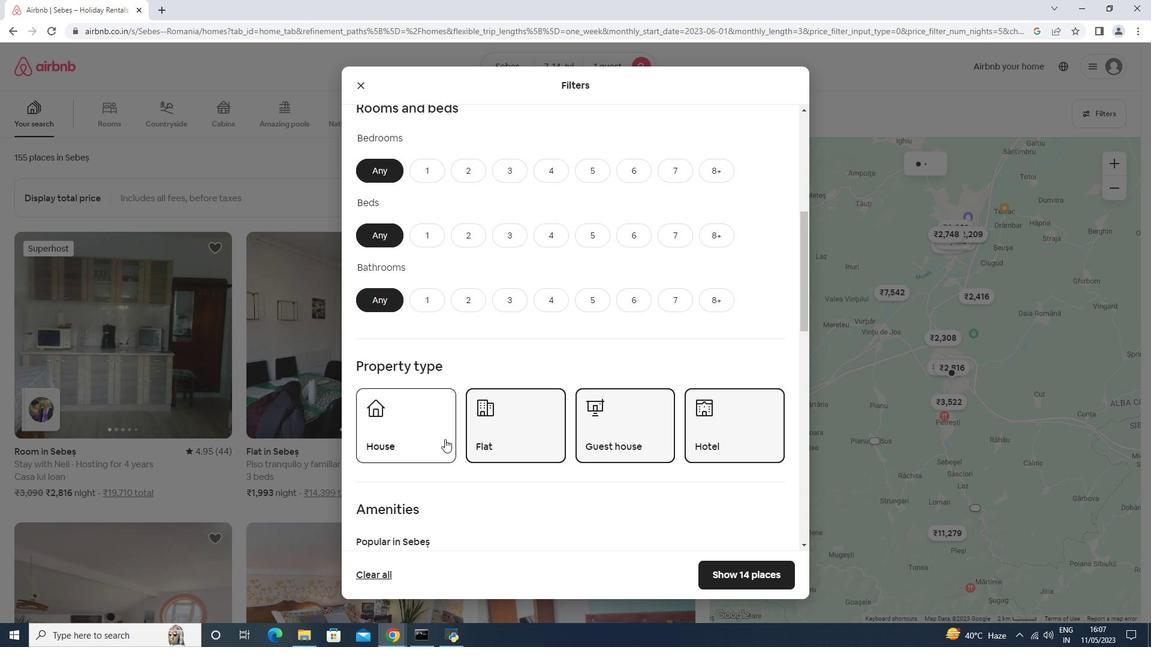 
Action: Mouse scrolled (445, 437) with delta (0, 0)
Screenshot: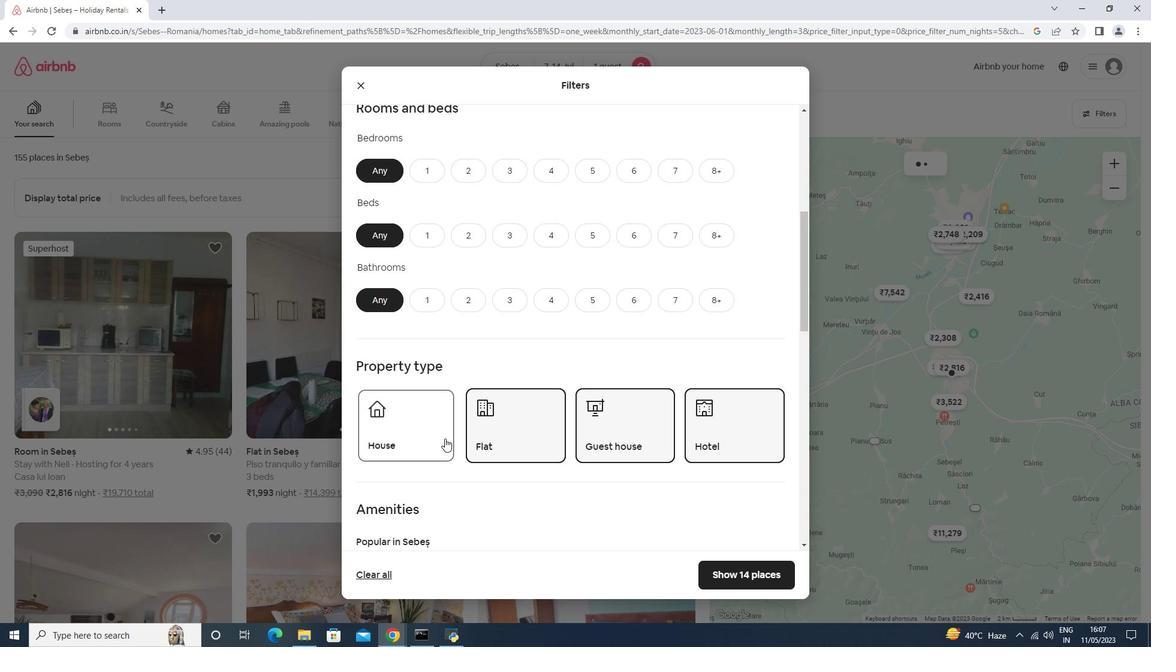 
Action: Mouse scrolled (445, 437) with delta (0, 0)
Screenshot: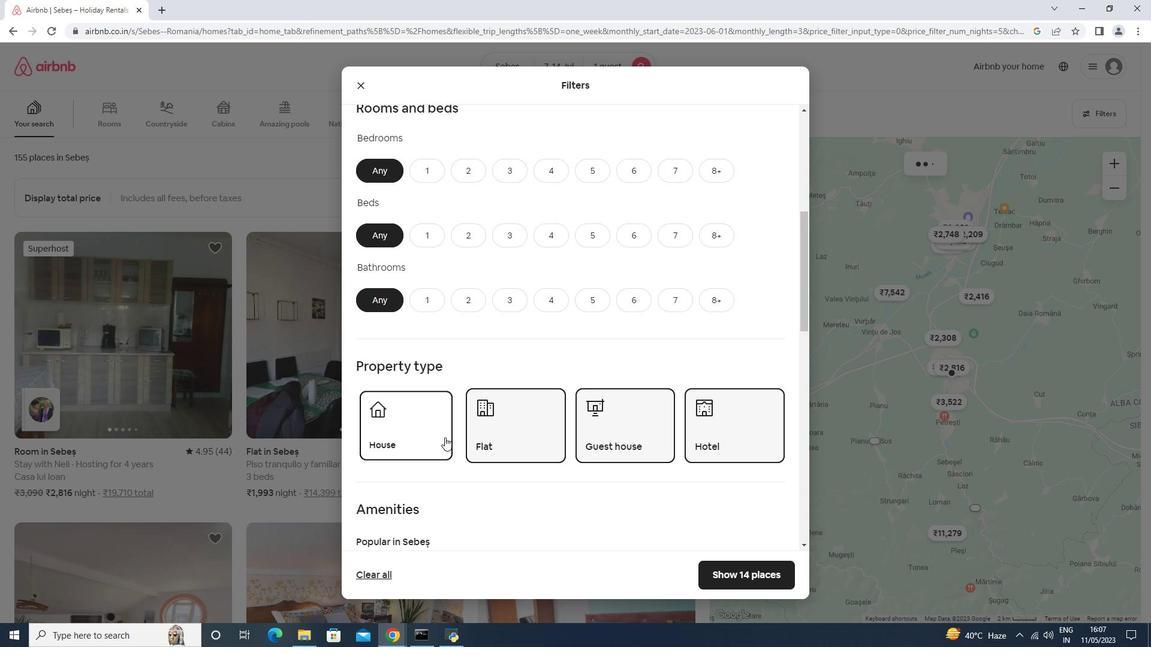 
Action: Mouse scrolled (445, 437) with delta (0, 0)
Screenshot: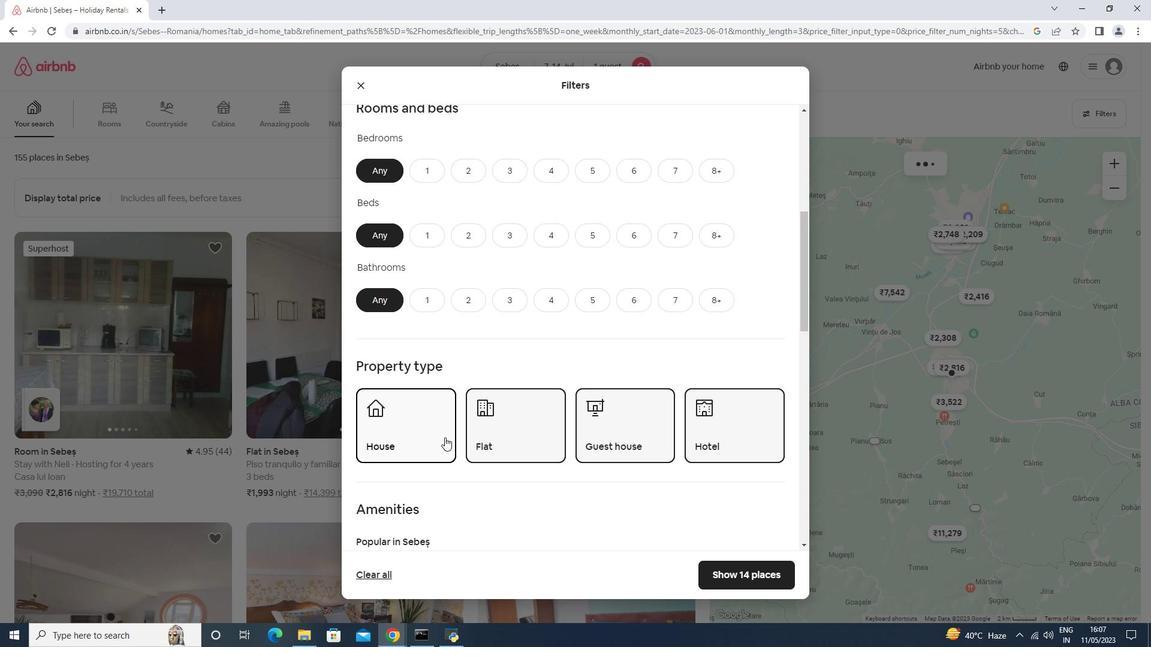 
Action: Mouse scrolled (445, 437) with delta (0, 0)
Screenshot: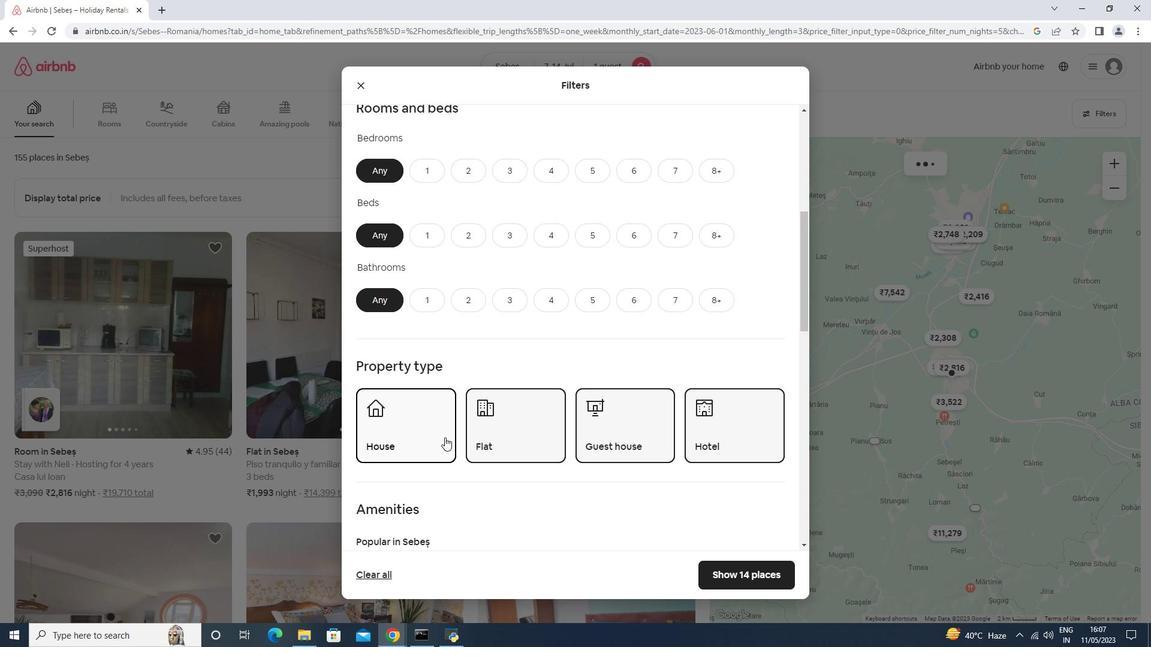 
Action: Mouse moved to (395, 335)
Screenshot: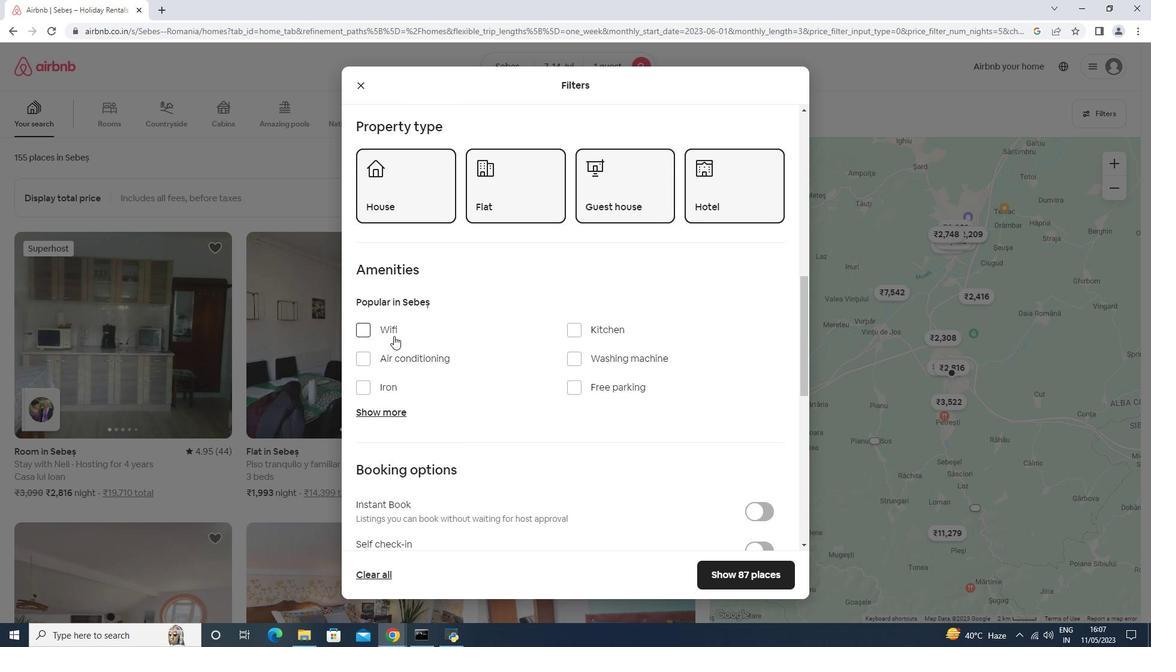 
Action: Mouse pressed left at (395, 335)
Screenshot: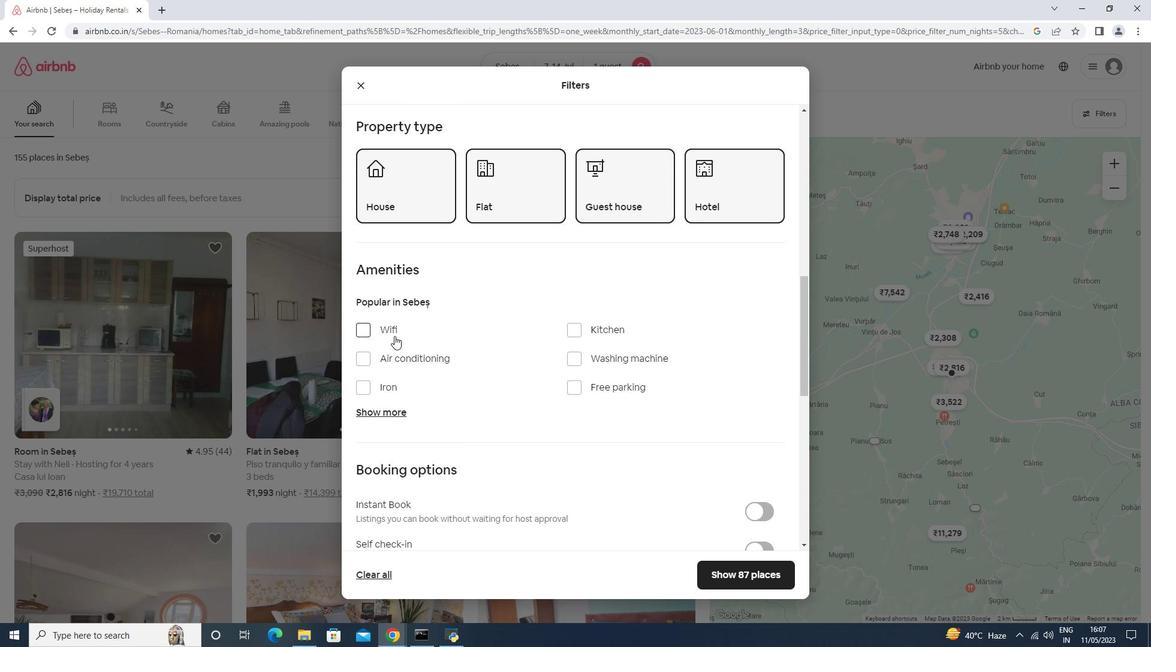 
Action: Mouse moved to (609, 392)
Screenshot: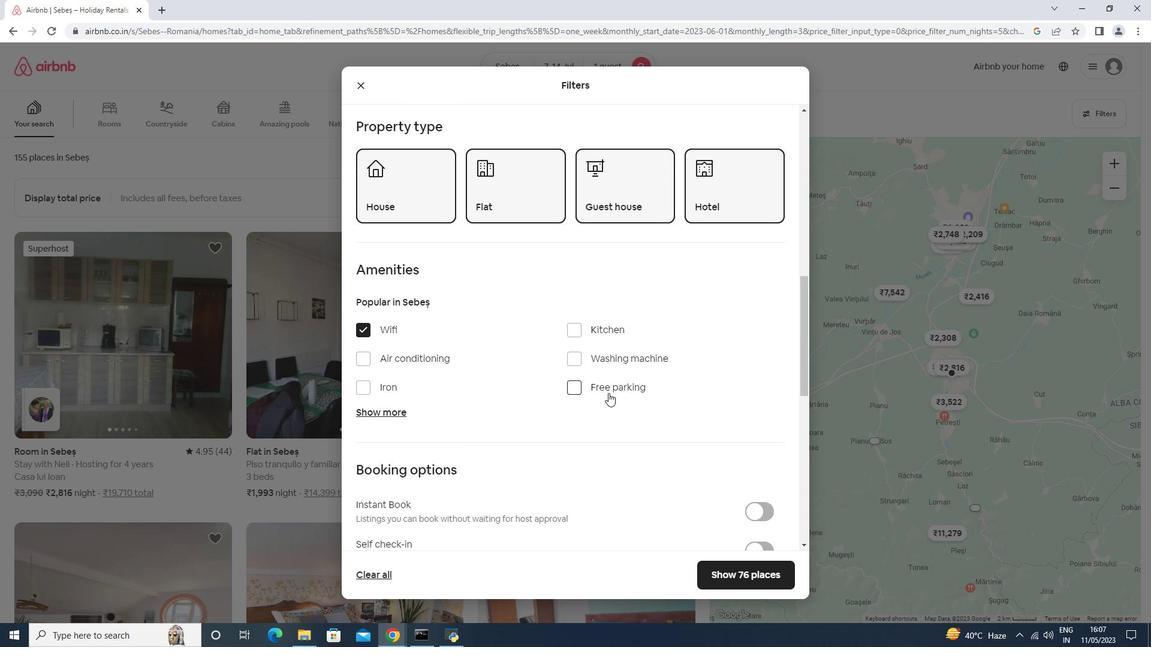 
Action: Mouse pressed left at (609, 392)
Screenshot: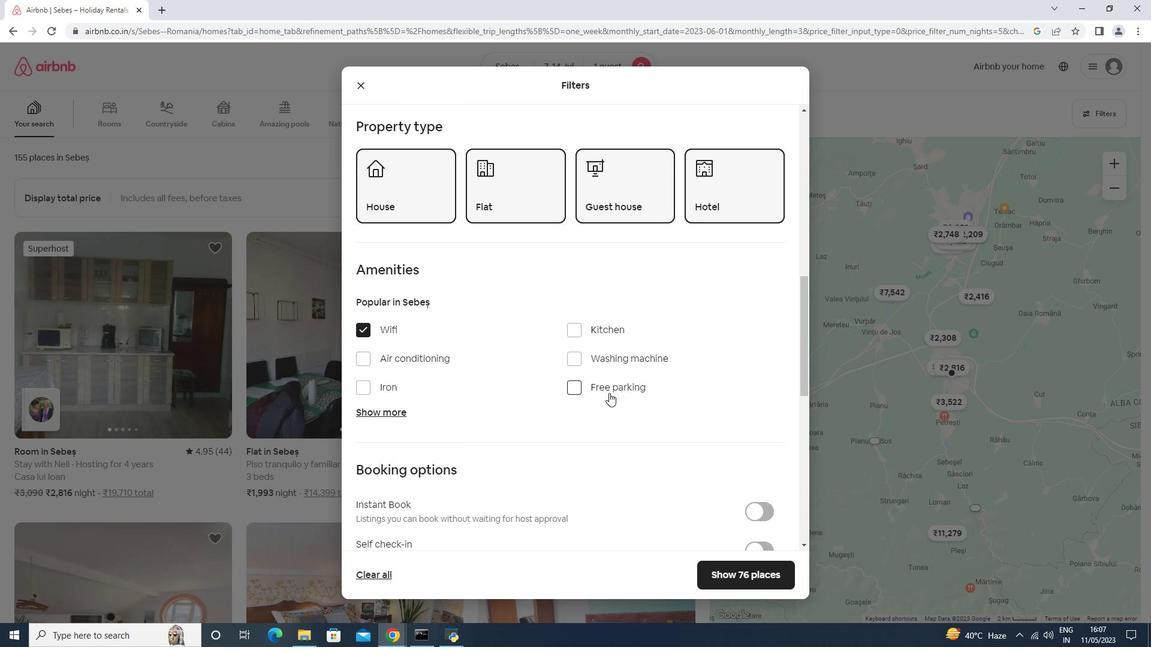 
Action: Mouse moved to (388, 413)
Screenshot: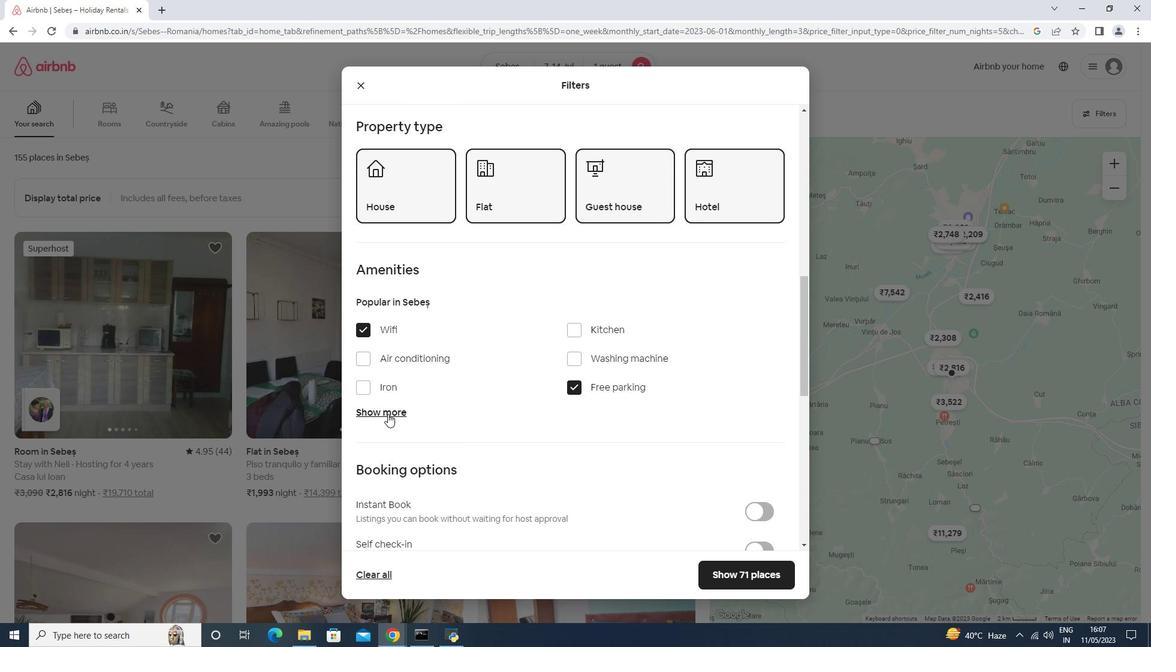 
Action: Mouse pressed left at (388, 413)
Screenshot: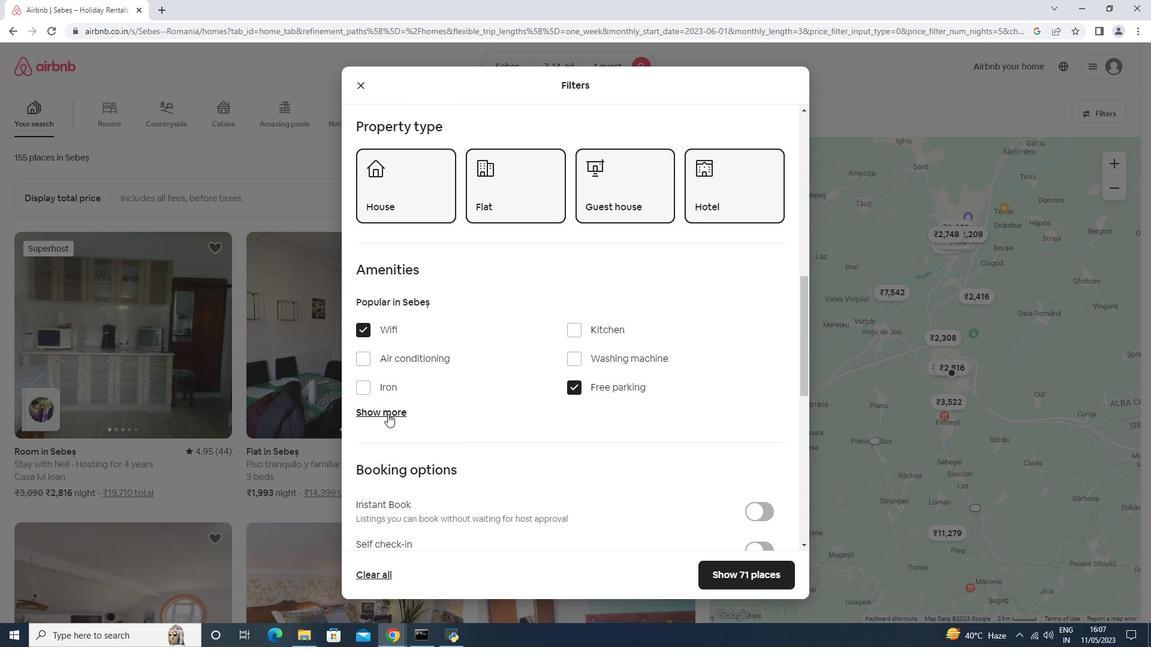 
Action: Mouse moved to (570, 481)
Screenshot: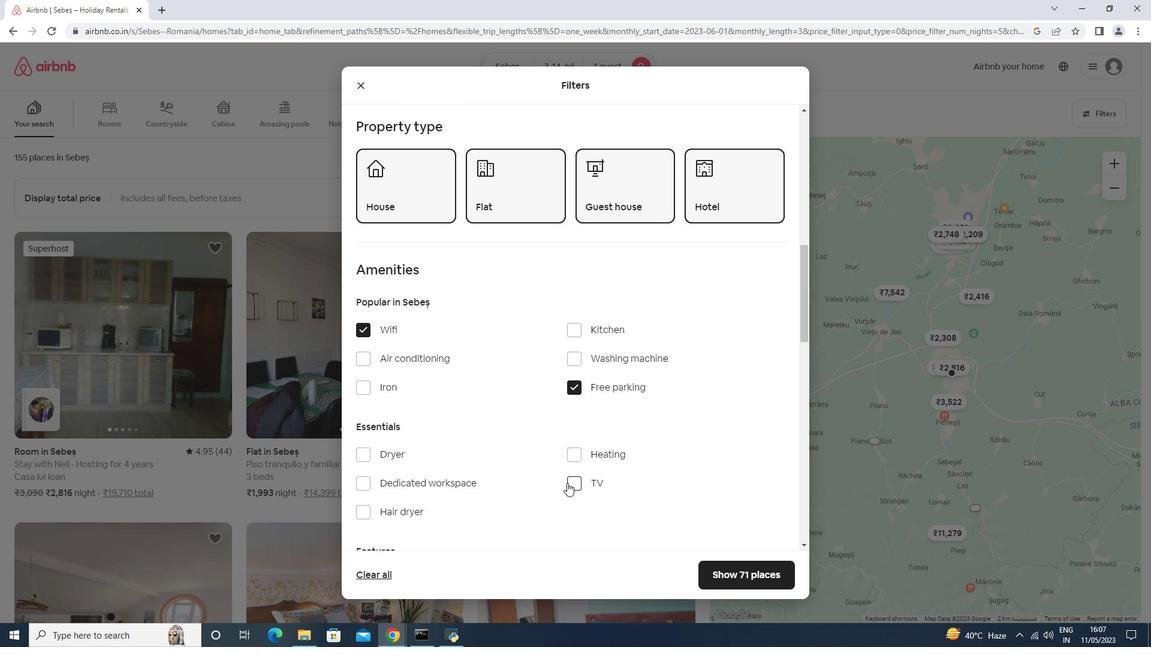 
Action: Mouse pressed left at (570, 481)
Screenshot: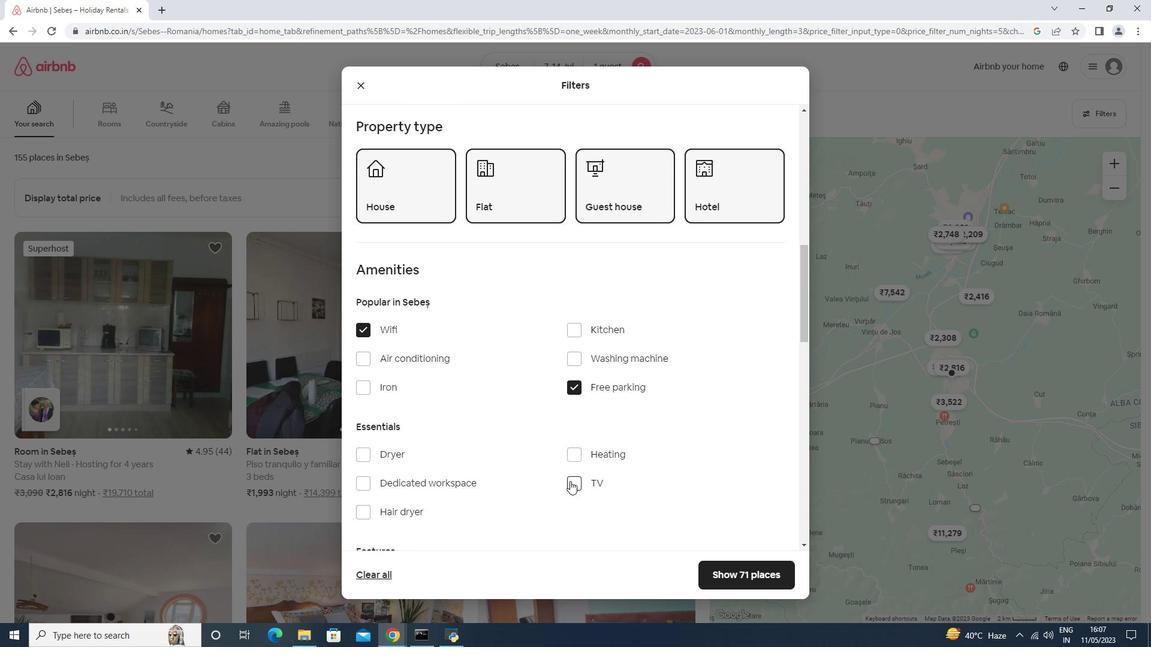 
Action: Mouse moved to (571, 481)
Screenshot: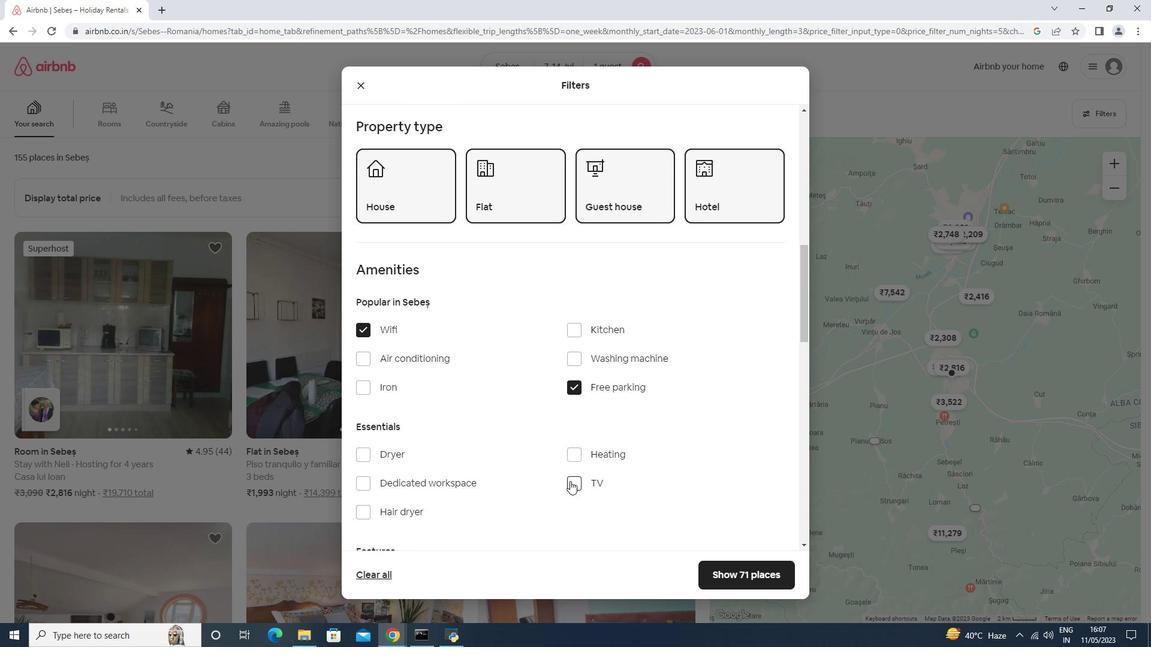 
Action: Mouse scrolled (571, 481) with delta (0, 0)
Screenshot: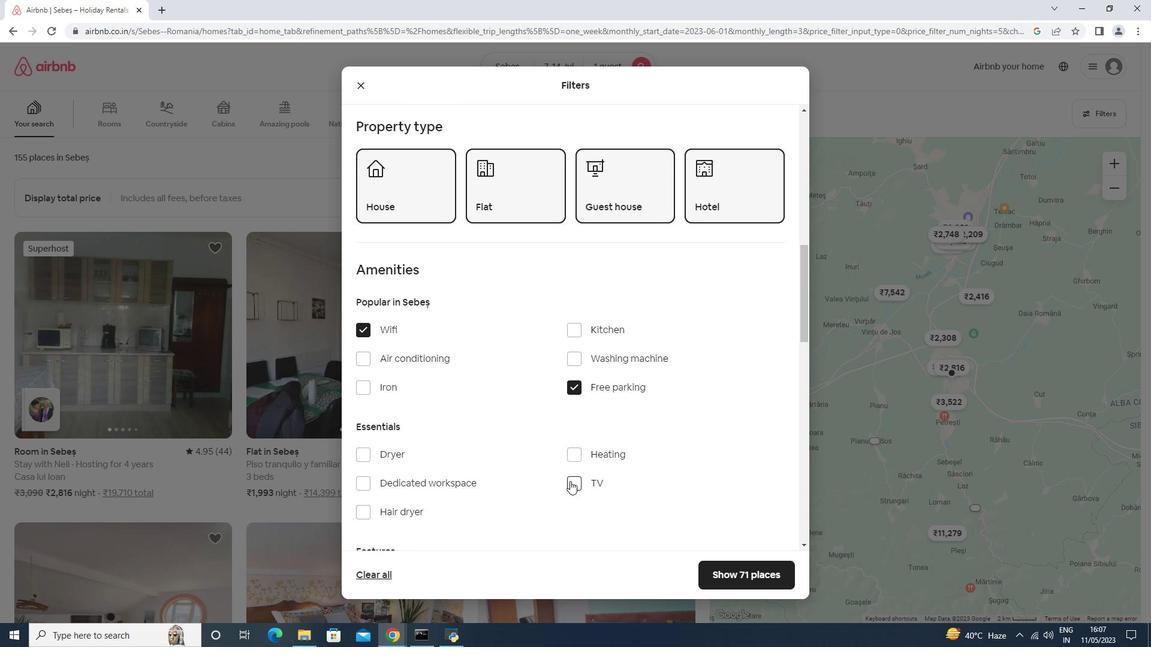 
Action: Mouse scrolled (571, 481) with delta (0, 0)
Screenshot: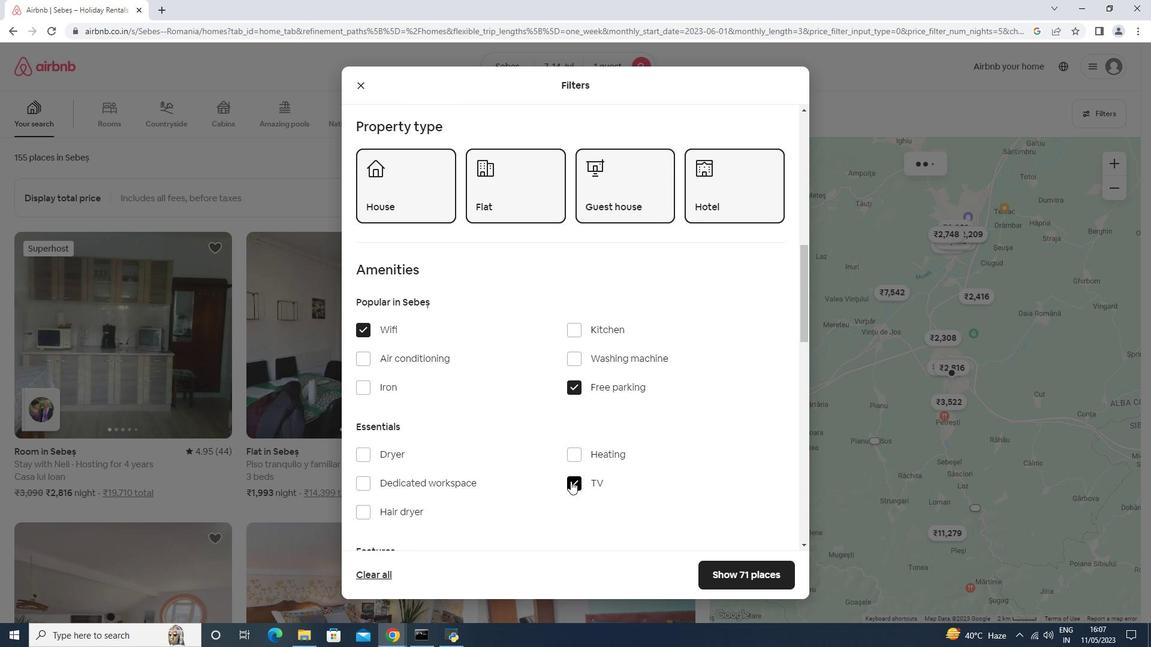 
Action: Mouse scrolled (571, 481) with delta (0, 0)
Screenshot: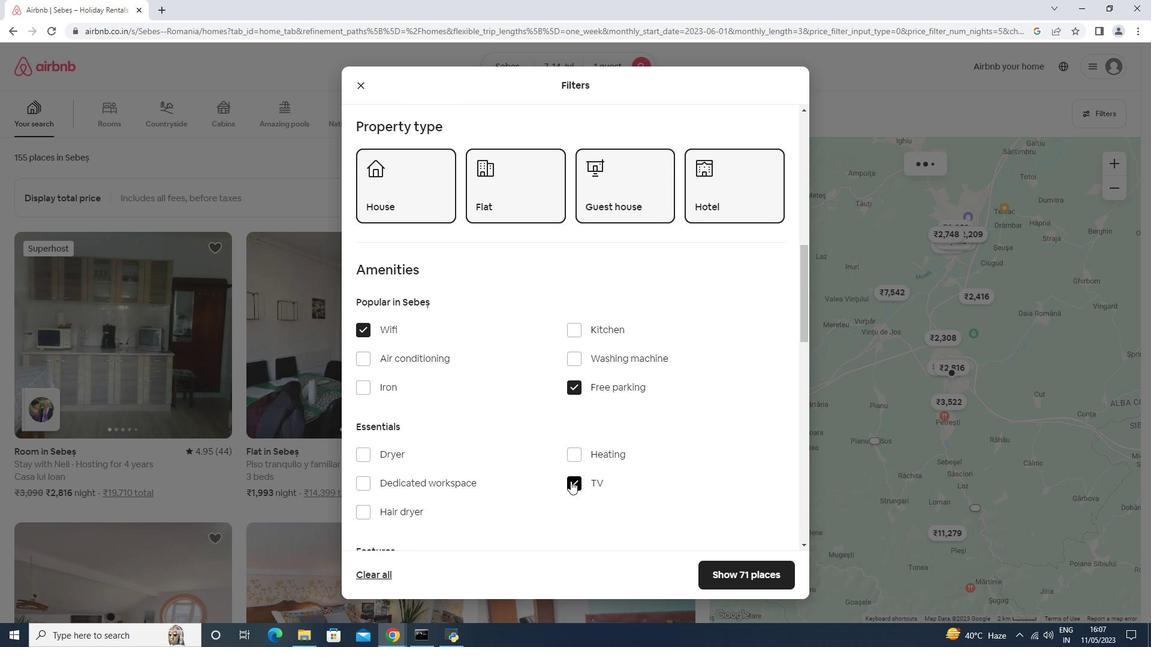 
Action: Mouse scrolled (571, 481) with delta (0, 0)
Screenshot: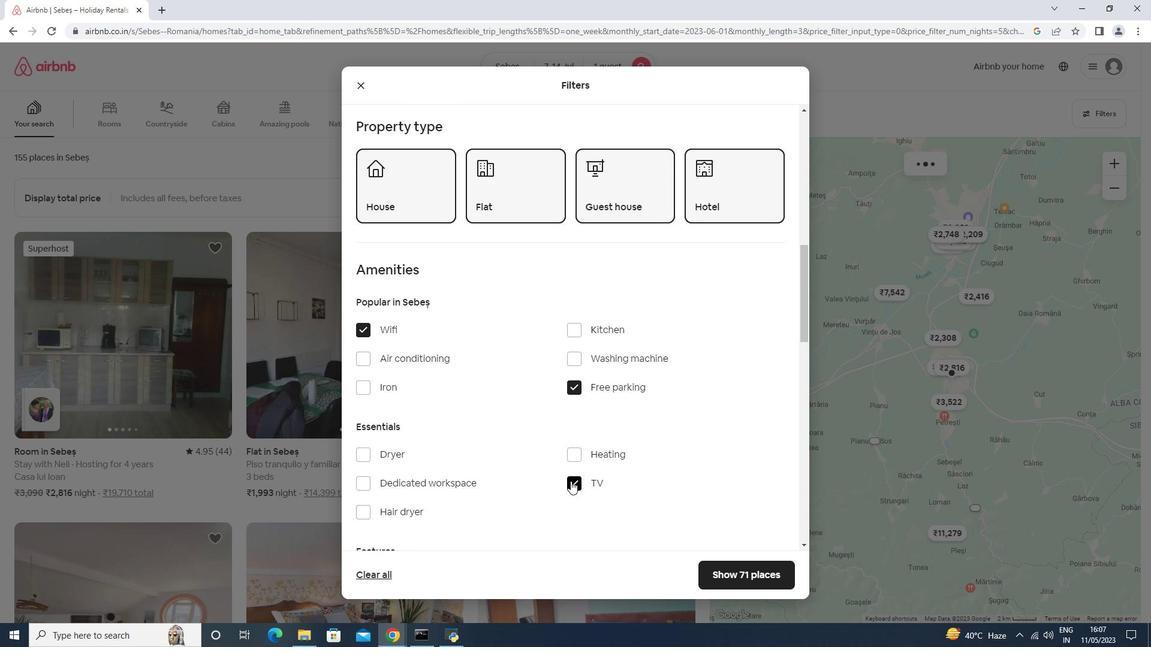 
Action: Mouse moved to (393, 395)
Screenshot: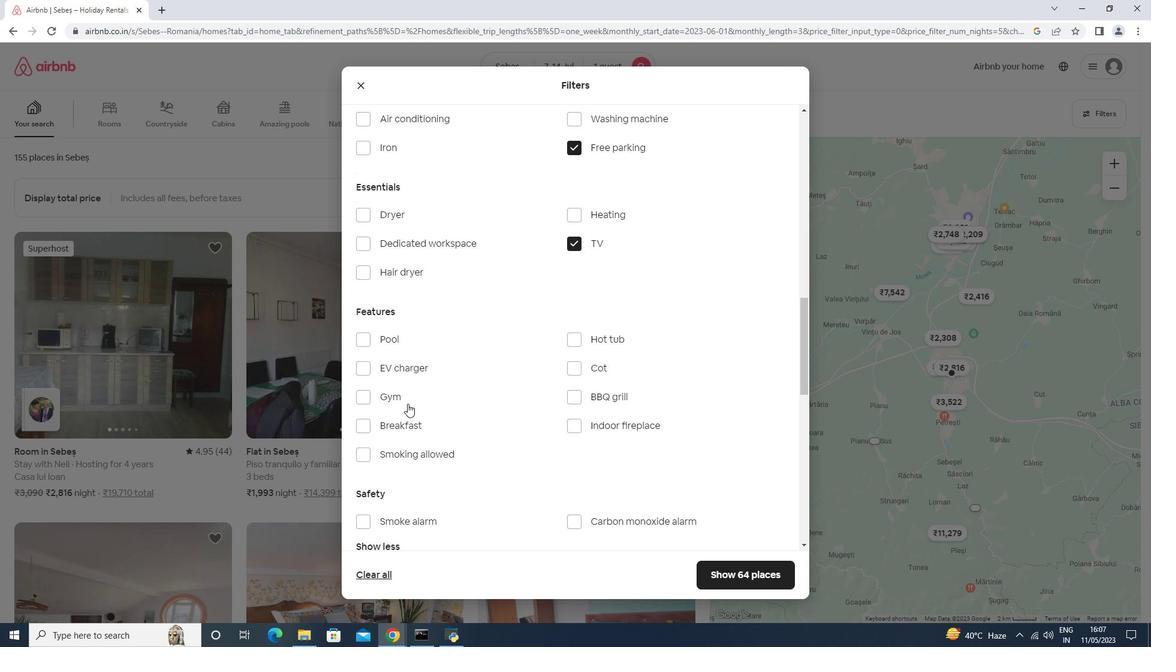 
Action: Mouse pressed left at (393, 395)
Screenshot: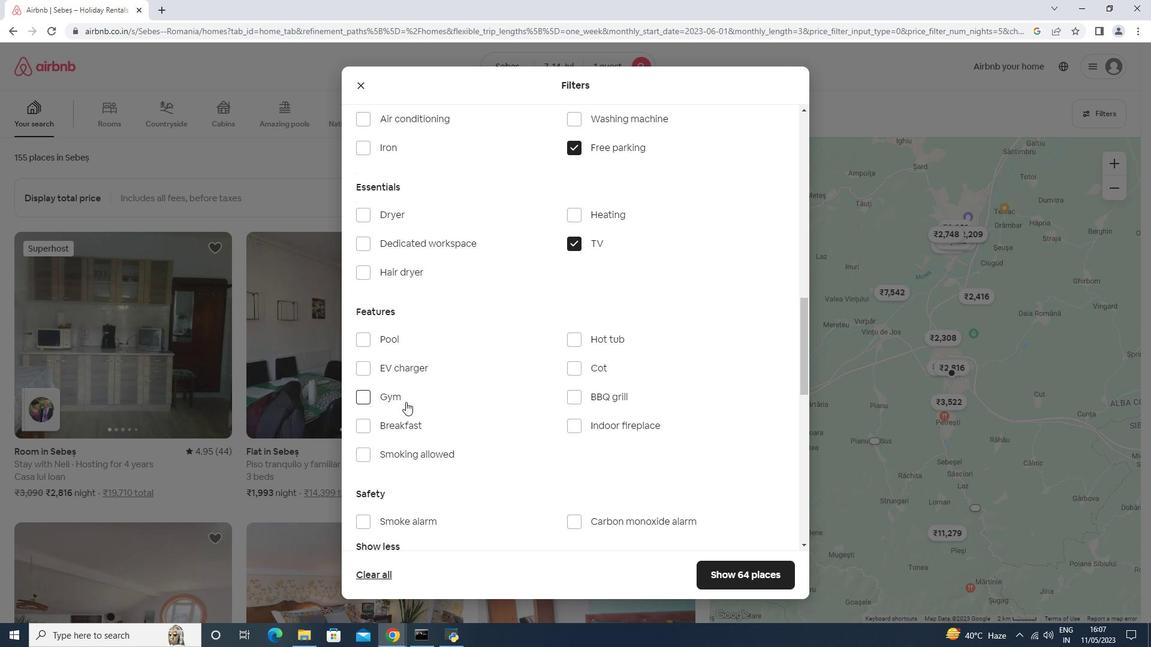 
Action: Mouse moved to (398, 425)
Screenshot: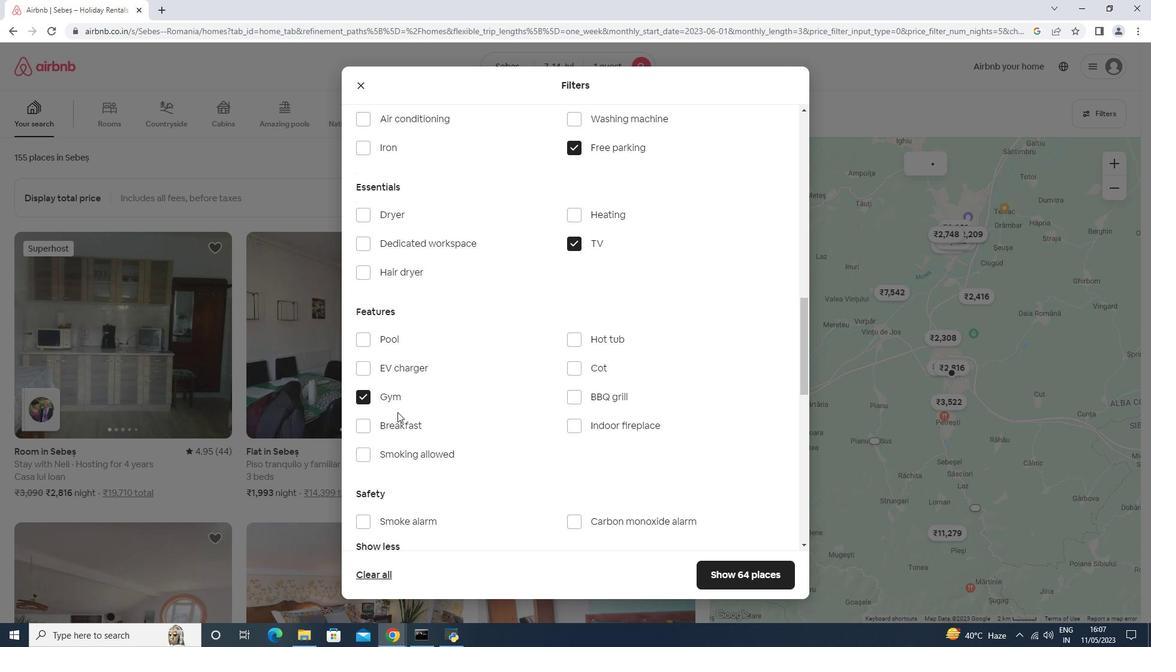 
Action: Mouse pressed left at (398, 425)
Screenshot: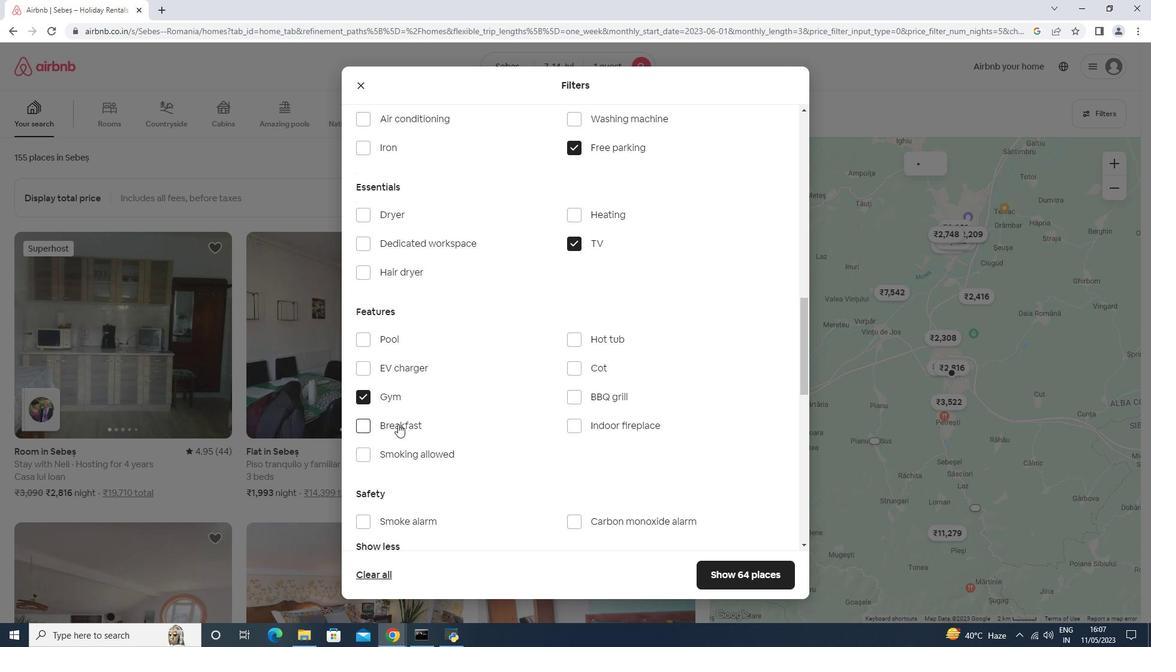 
Action: Mouse moved to (529, 429)
Screenshot: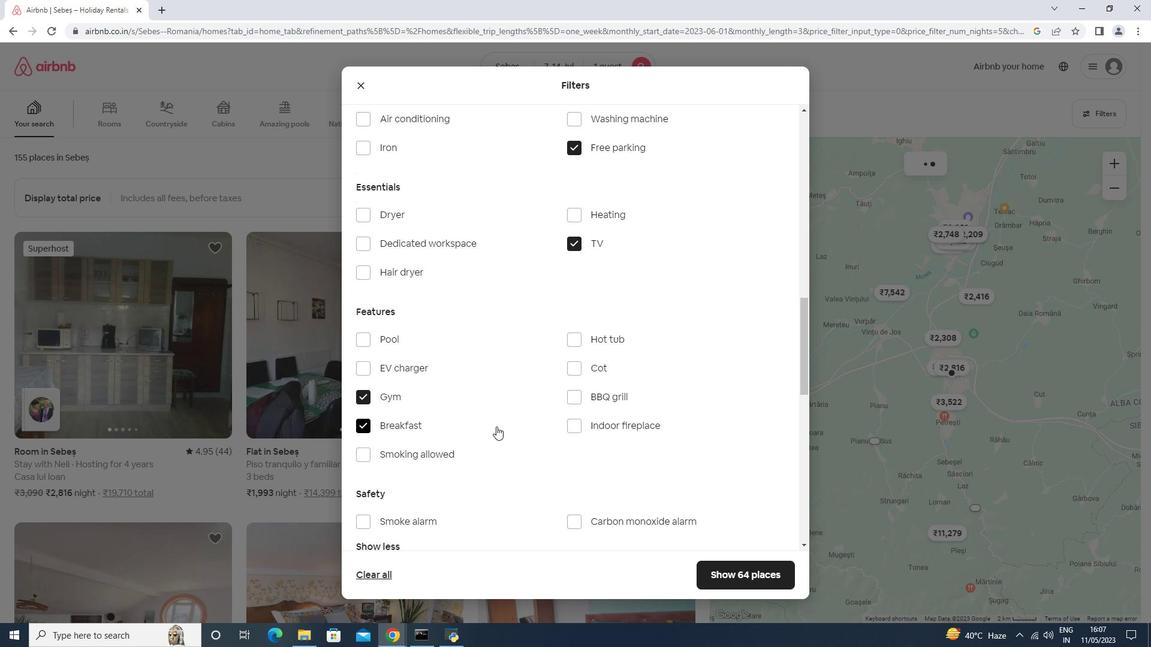 
Action: Mouse scrolled (529, 428) with delta (0, 0)
Screenshot: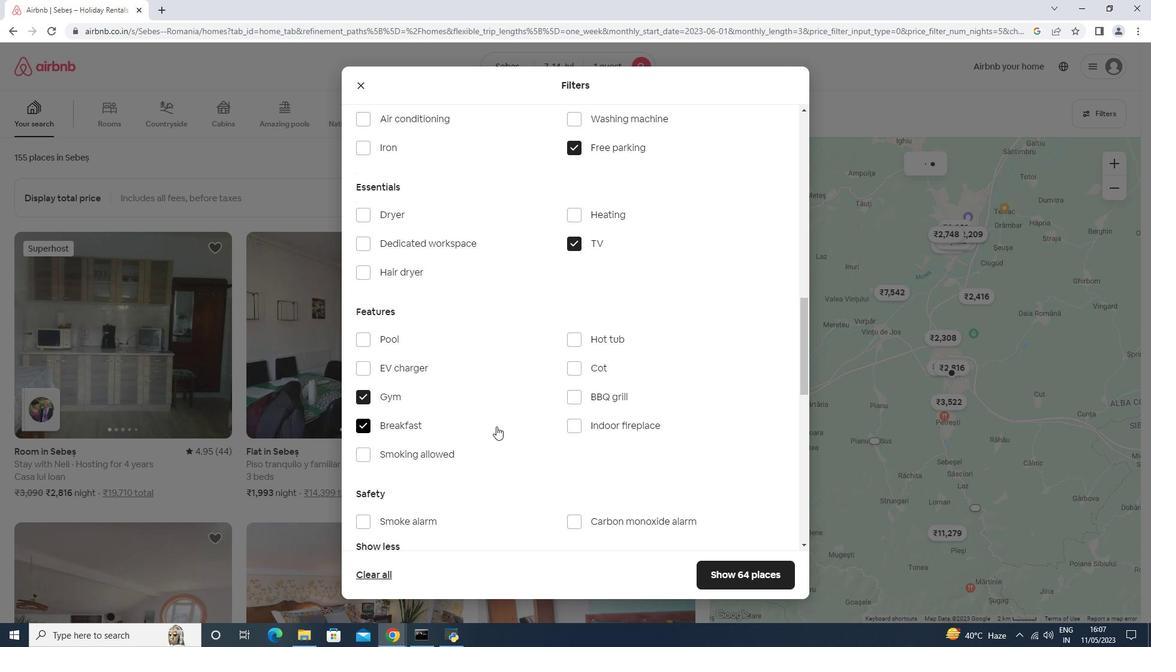 
Action: Mouse scrolled (529, 428) with delta (0, 0)
Screenshot: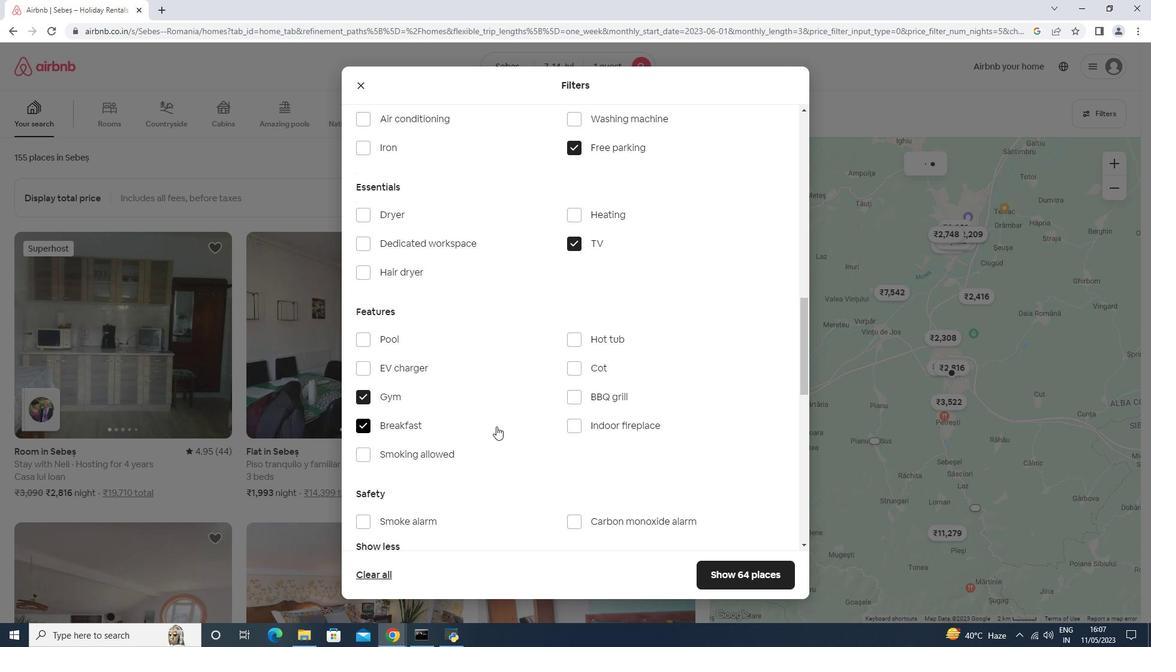 
Action: Mouse scrolled (529, 428) with delta (0, 0)
Screenshot: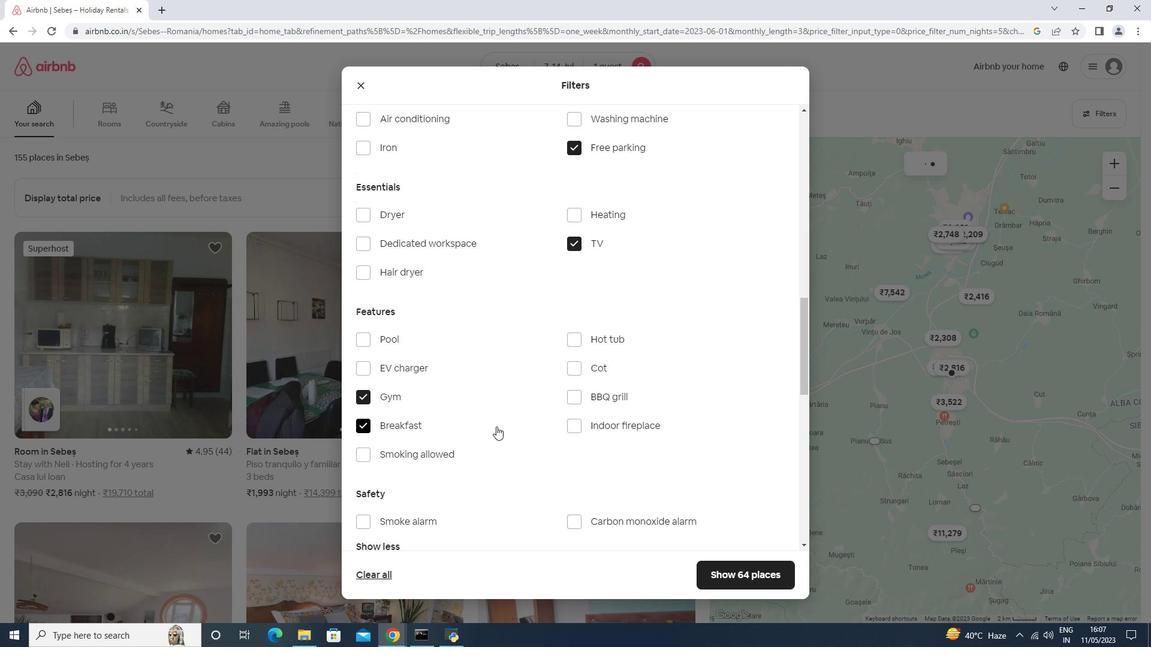 
Action: Mouse scrolled (529, 428) with delta (0, 0)
Screenshot: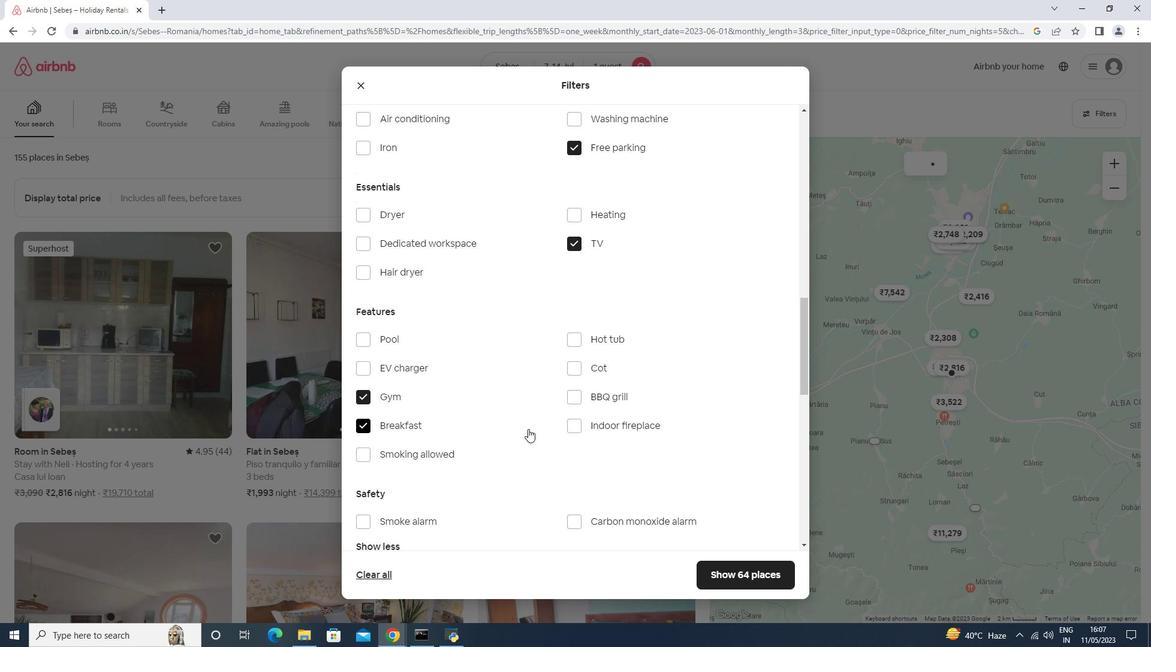 
Action: Mouse scrolled (529, 428) with delta (0, 0)
Screenshot: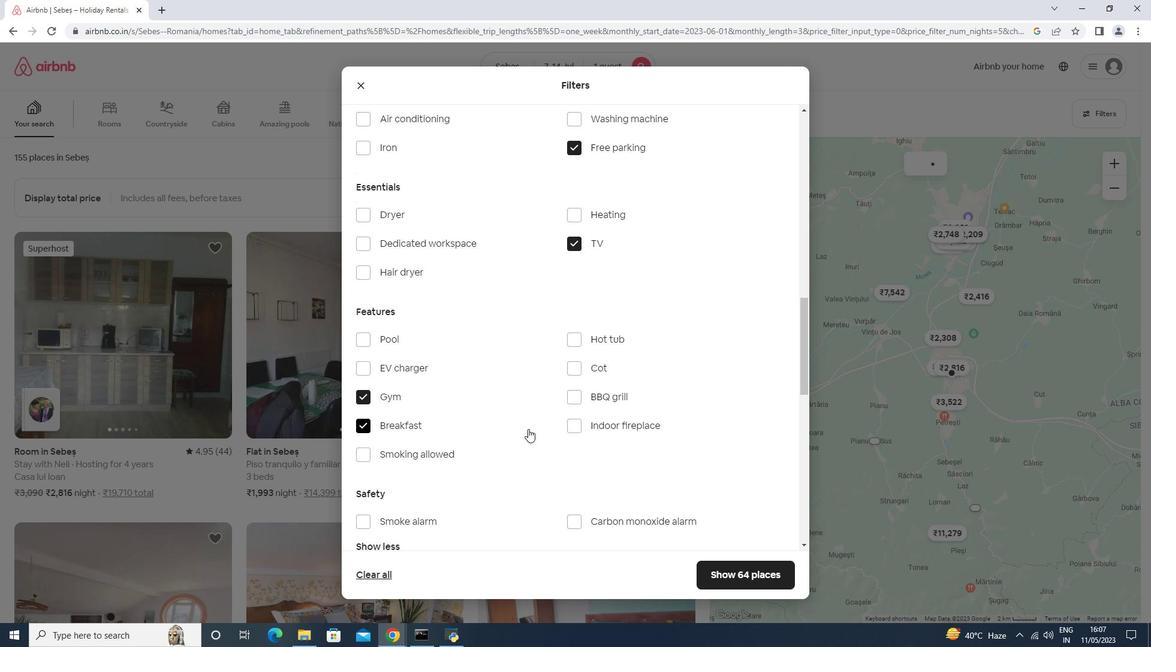
Action: Mouse moved to (762, 385)
Screenshot: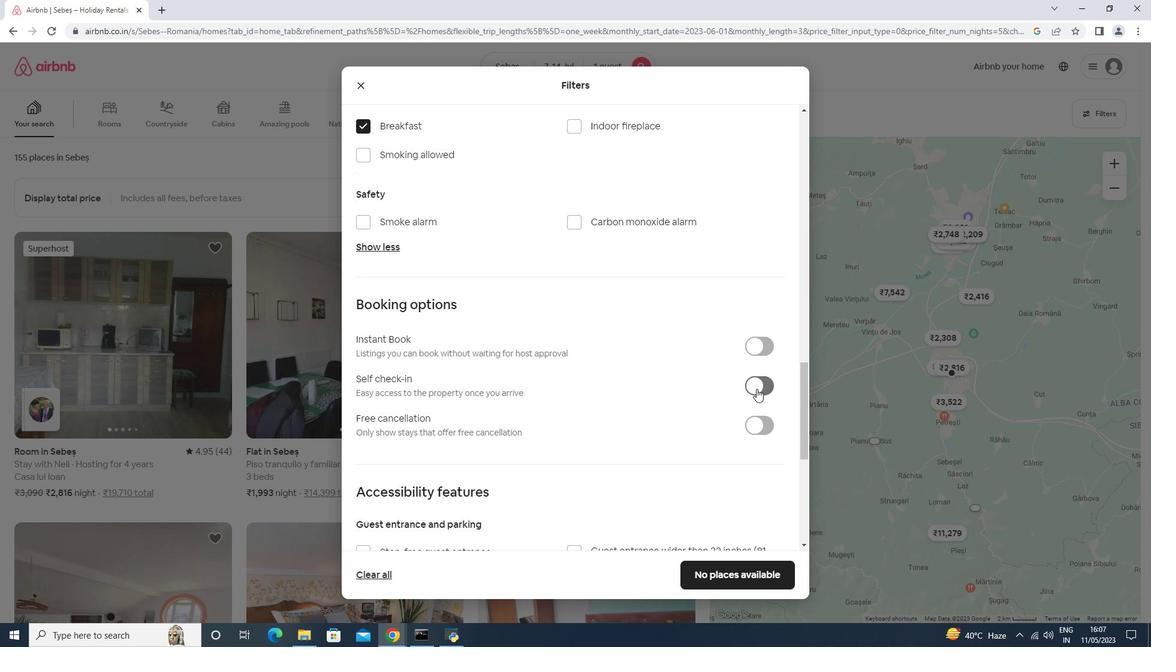 
Action: Mouse pressed left at (762, 385)
Screenshot: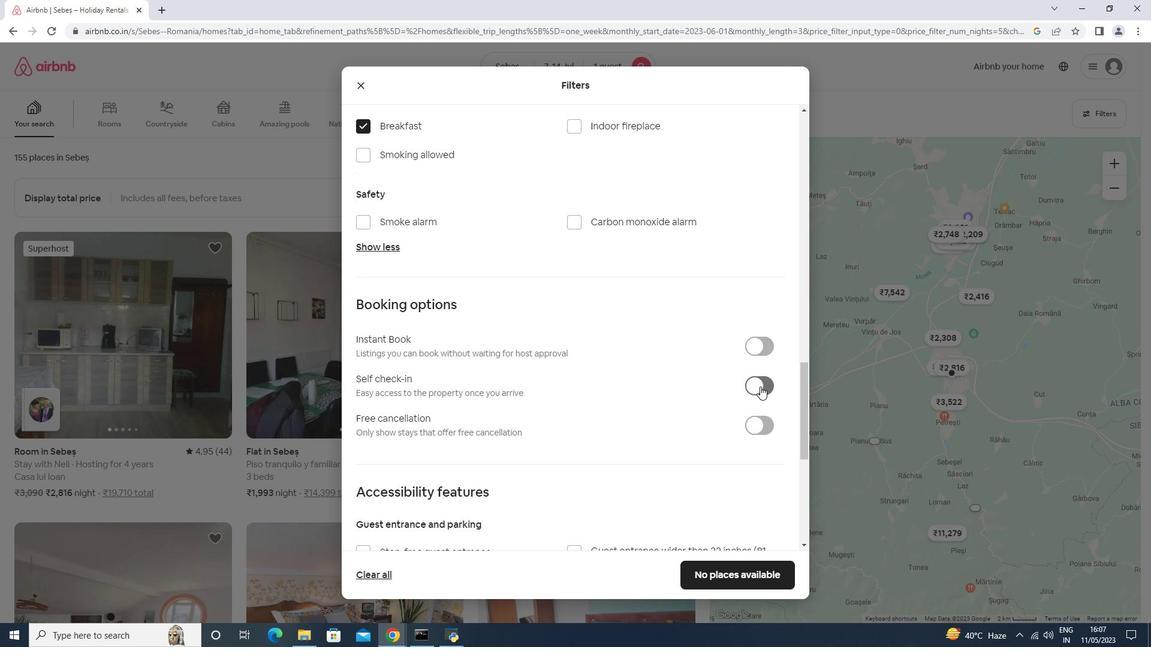 
Action: Mouse moved to (762, 378)
Screenshot: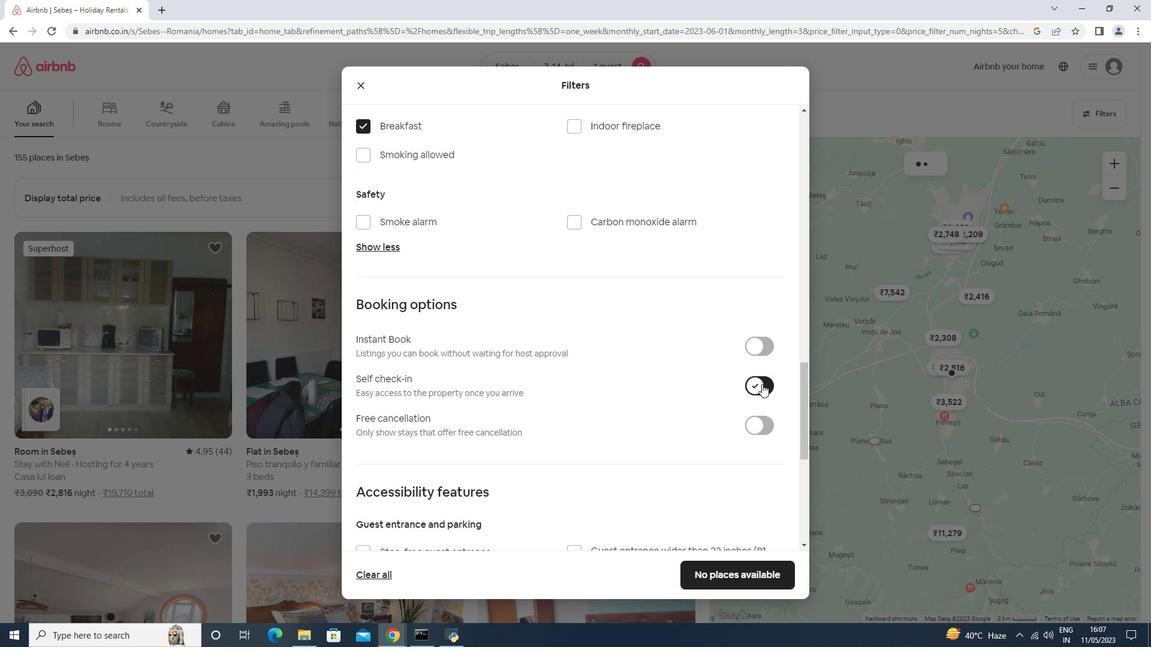 
Action: Mouse scrolled (762, 377) with delta (0, 0)
Screenshot: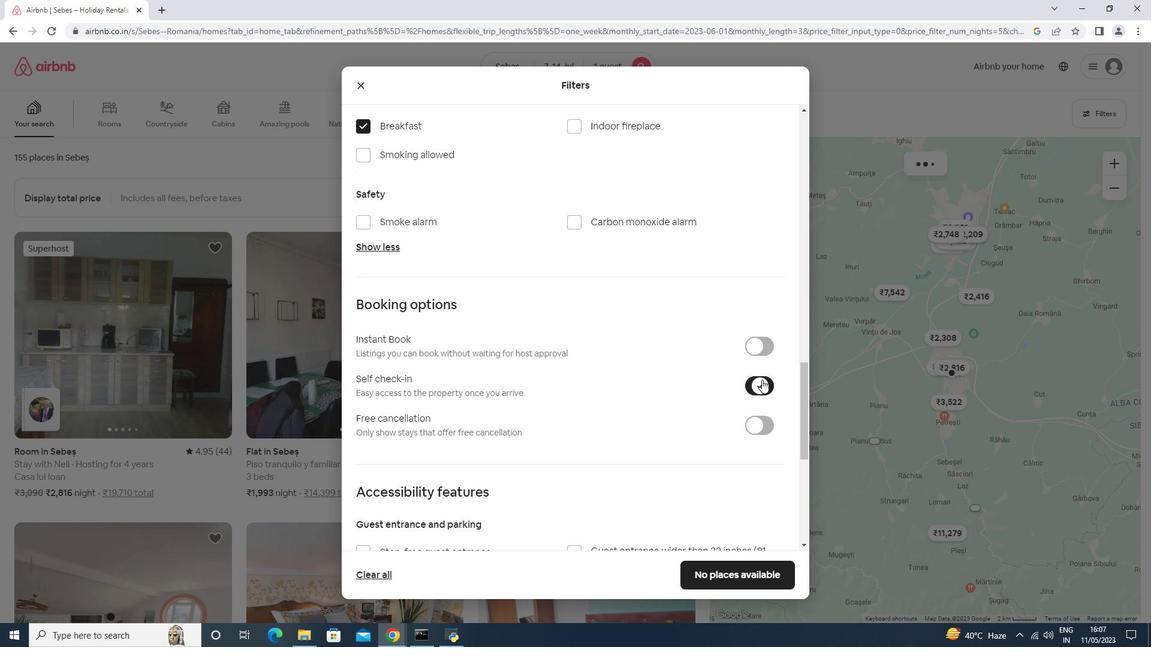 
Action: Mouse scrolled (762, 377) with delta (0, 0)
Screenshot: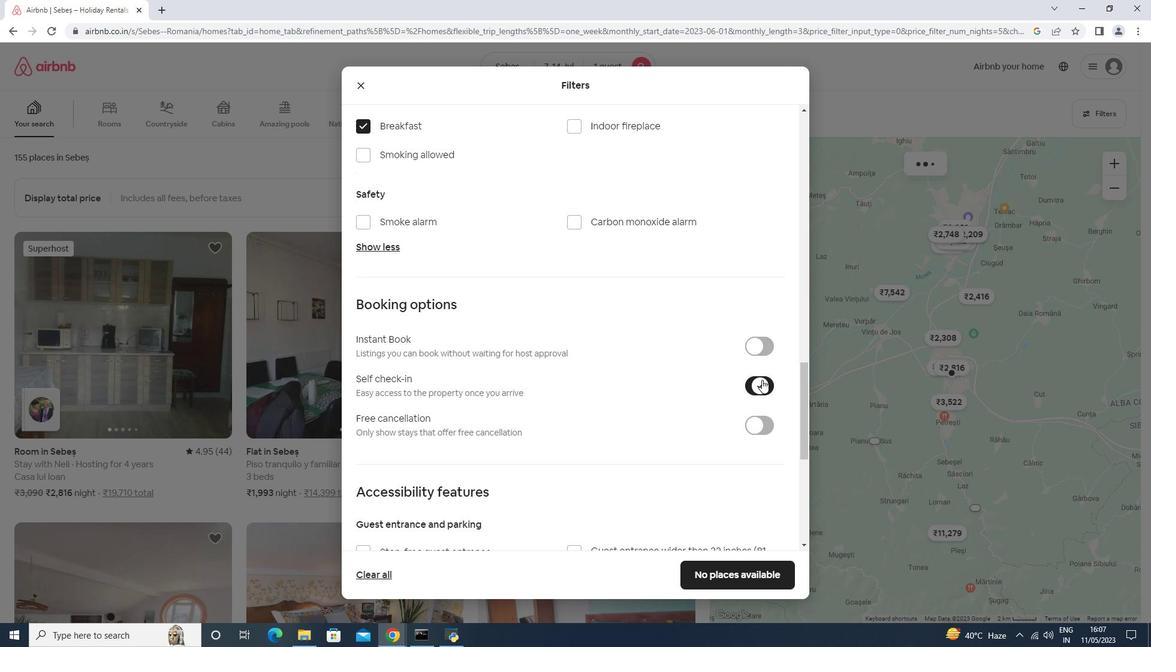 
Action: Mouse scrolled (762, 377) with delta (0, 0)
Screenshot: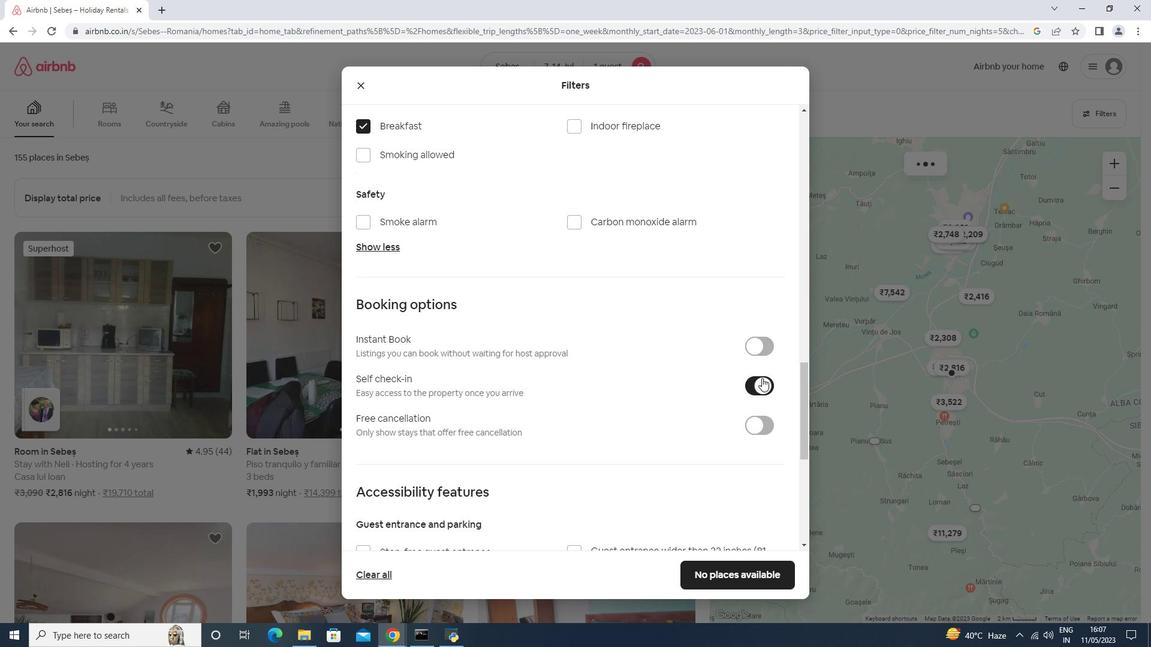
Action: Mouse scrolled (762, 377) with delta (0, 0)
Screenshot: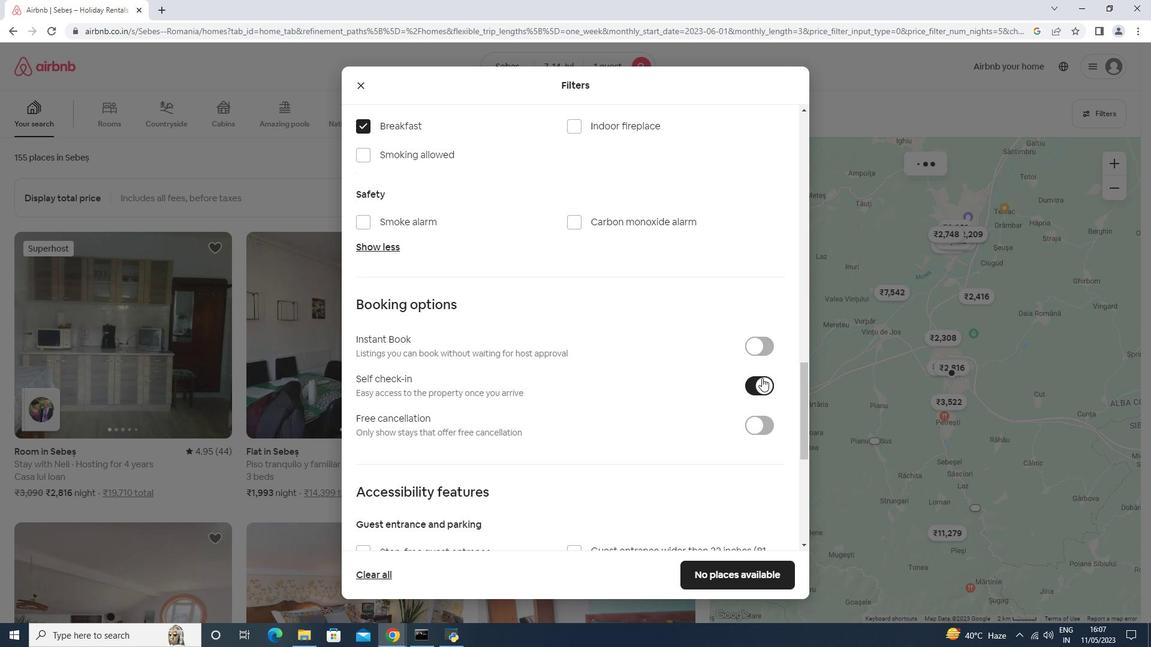 
Action: Mouse scrolled (762, 377) with delta (0, 0)
Screenshot: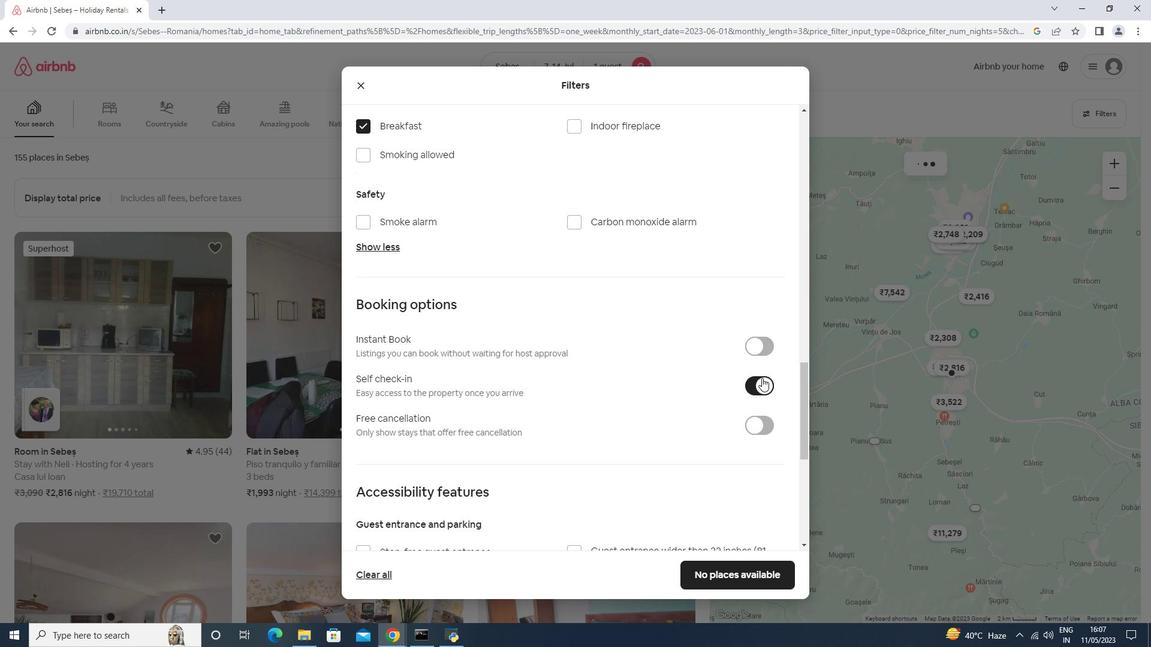 
Action: Mouse scrolled (762, 377) with delta (0, 0)
Screenshot: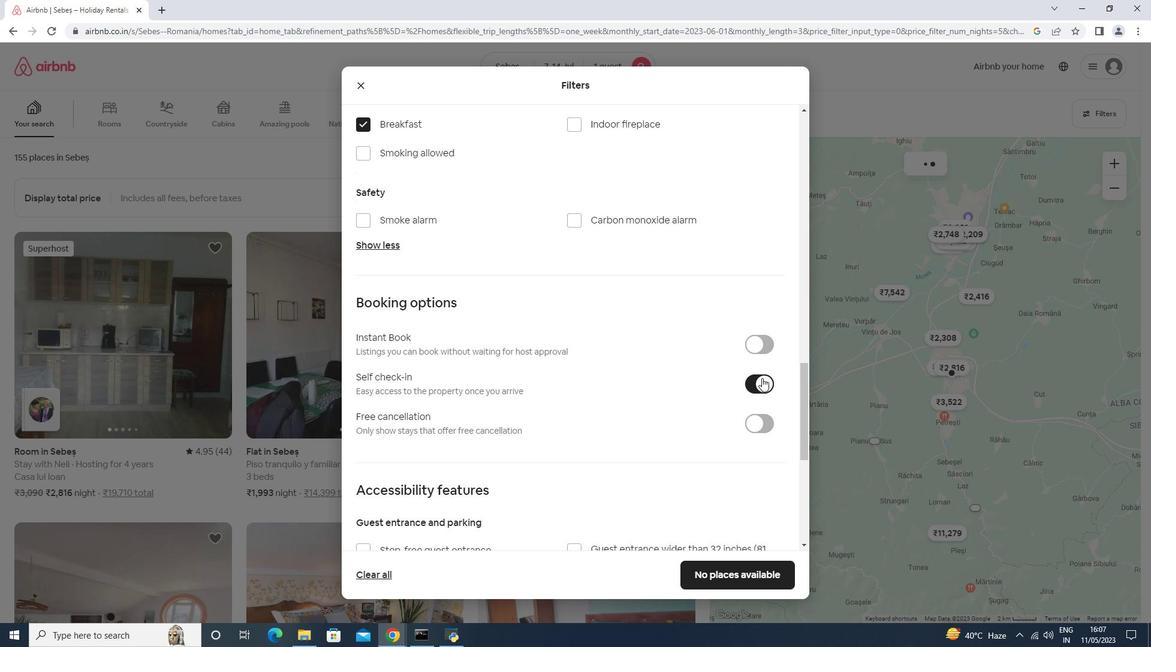 
Action: Mouse scrolled (762, 377) with delta (0, 0)
Screenshot: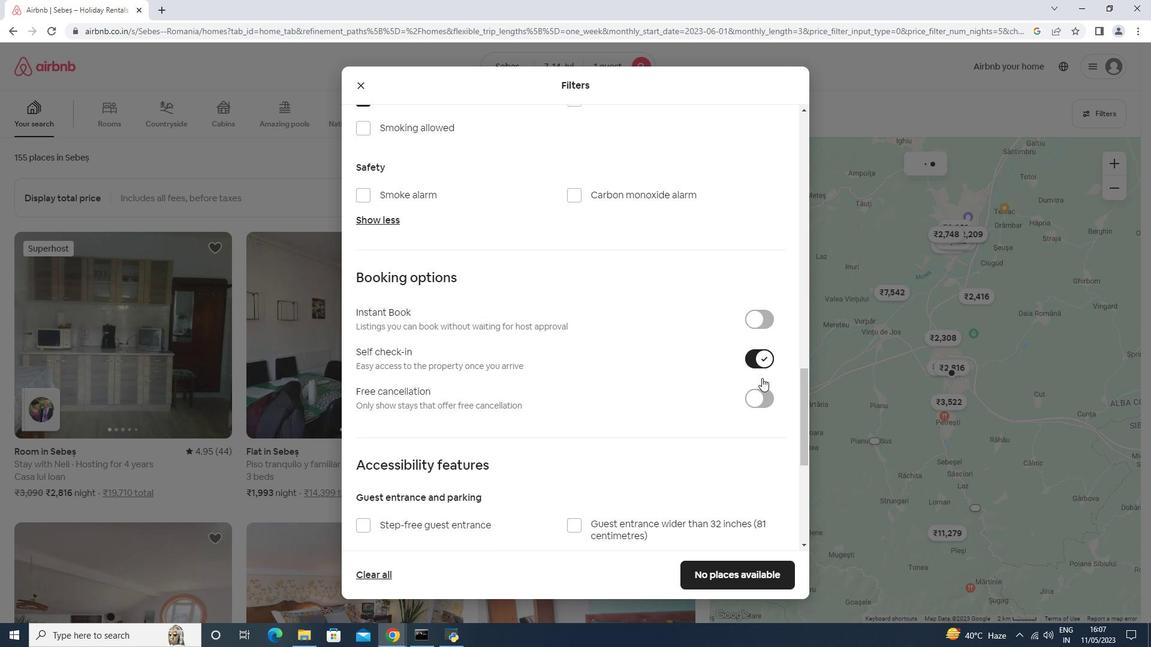 
Action: Mouse moved to (419, 463)
Screenshot: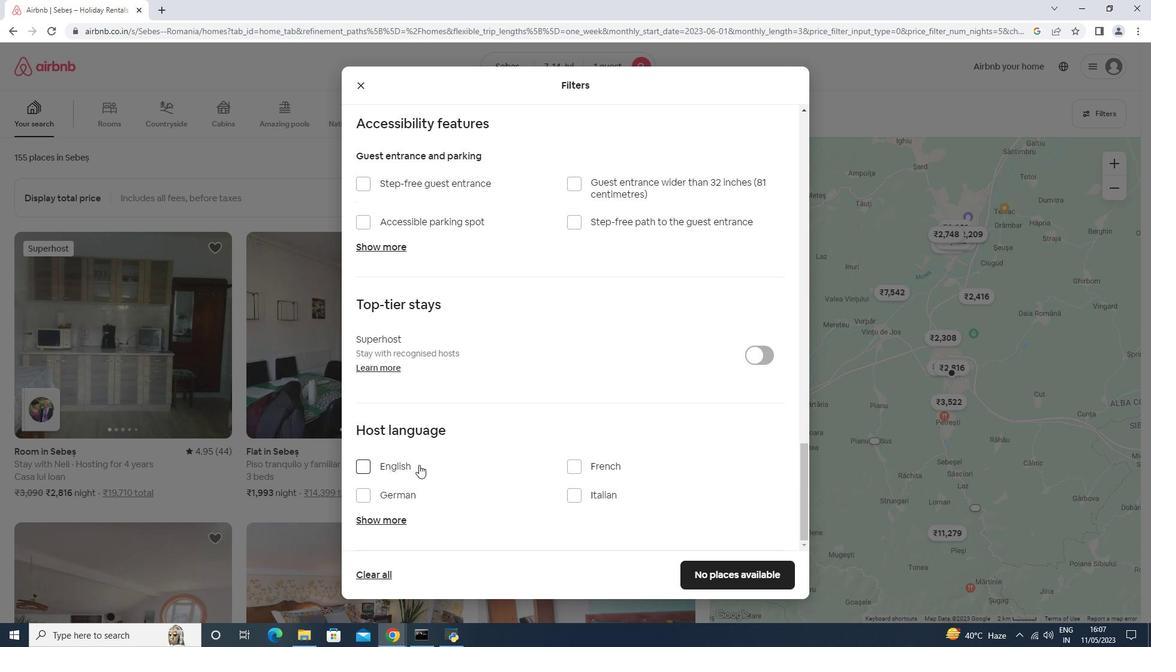 
Action: Mouse pressed left at (419, 463)
Screenshot: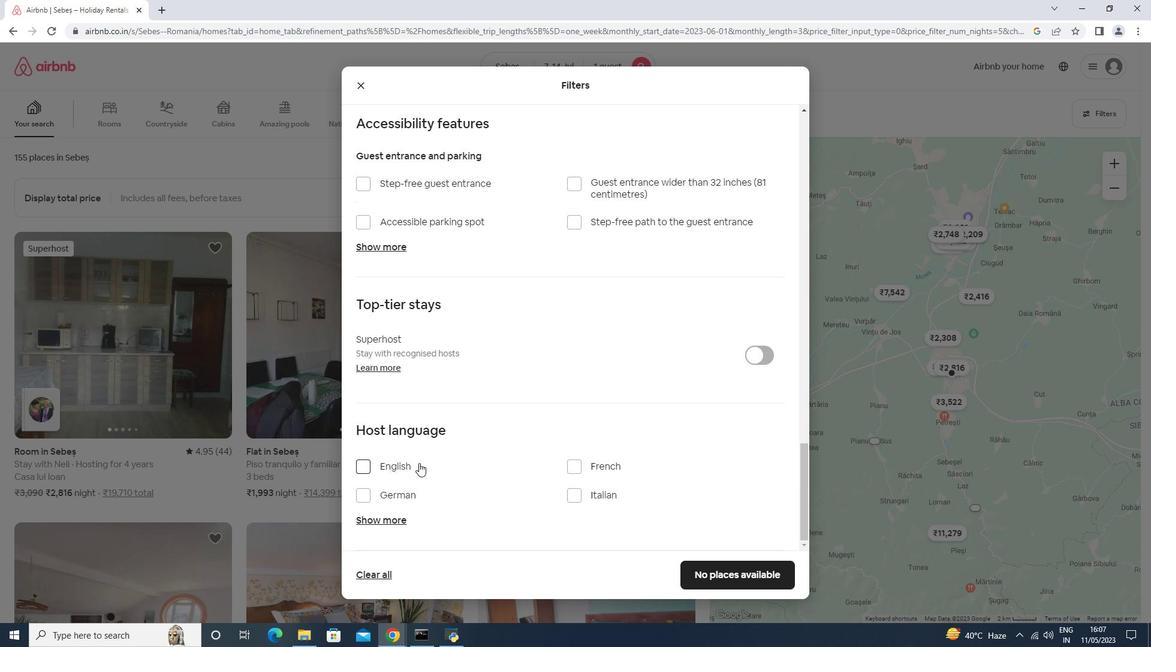 
Action: Mouse moved to (772, 575)
Screenshot: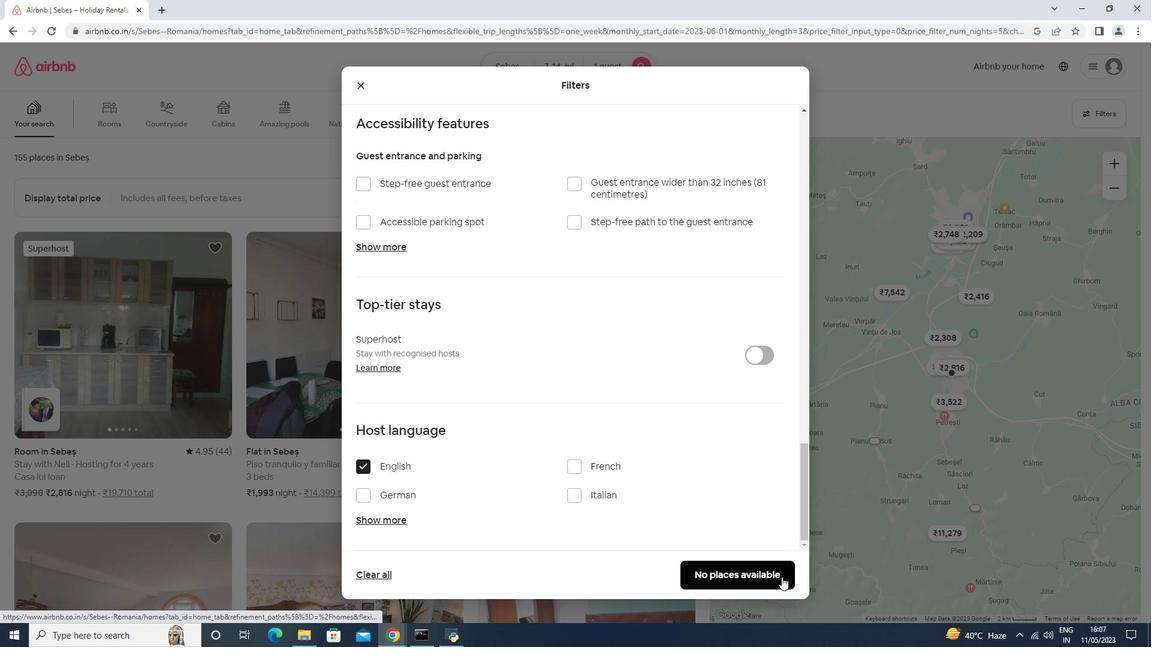 
Action: Mouse pressed left at (772, 575)
Screenshot: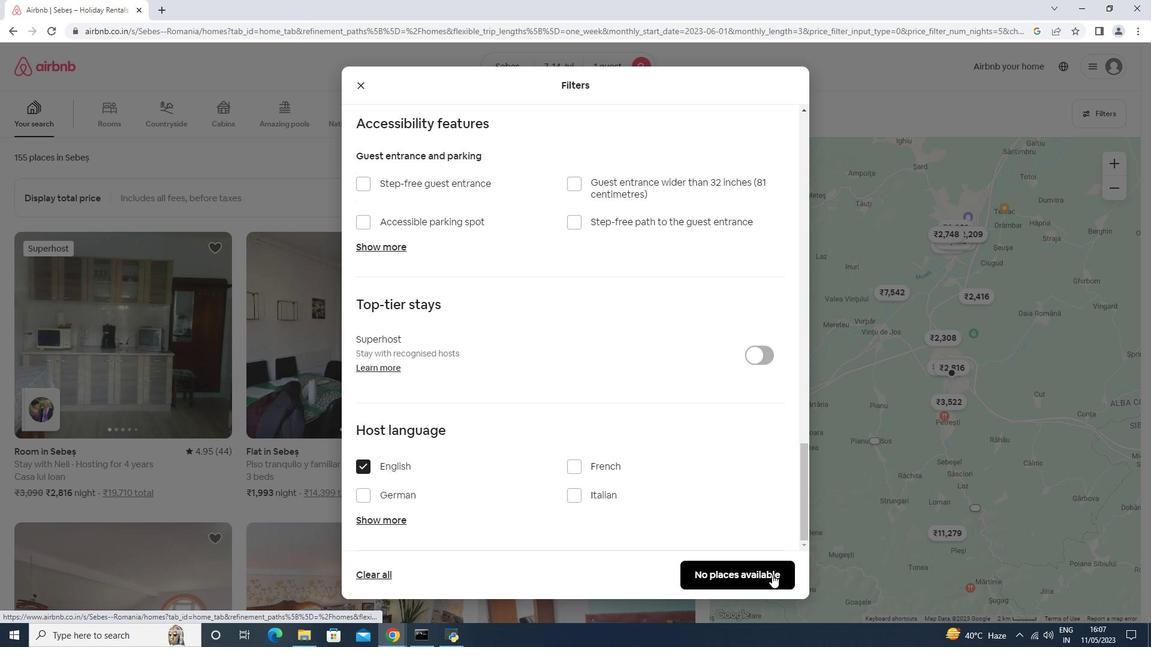 
Action: Mouse moved to (644, 638)
Screenshot: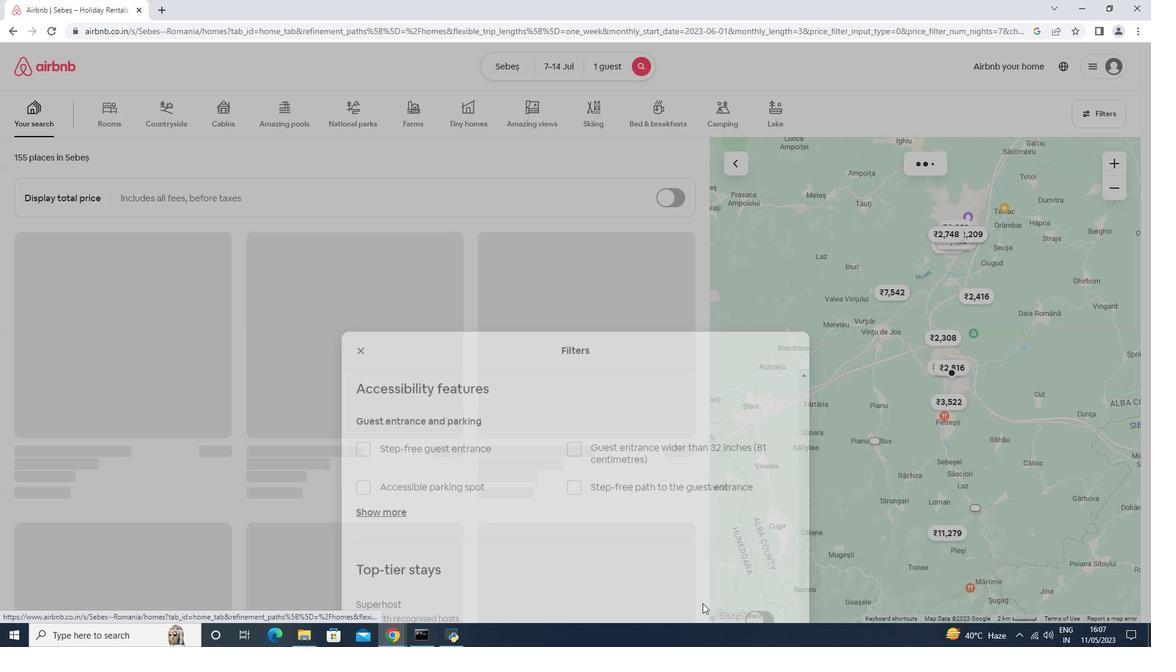 
